 Task: Add Attachment from Google Drive to Card Card0000000215 in Board Board0000000054 in Workspace WS0000000018 in Trello. Add Cover Orange to Card Card0000000215 in Board Board0000000054 in Workspace WS0000000018 in Trello. Add "Add Label …" with "Title" Title0000000215 to Button Button0000000215 to Card Card0000000215 in Board Board0000000054 in Workspace WS0000000018 in Trello. Add Description DS0000000215 to Card Card0000000215 in Board Board0000000054 in Workspace WS0000000018 in Trello. Add Comment CM0000000215 to Card Card0000000215 in Board Board0000000054 in Workspace WS0000000018 in Trello
Action: Mouse moved to (669, 96)
Screenshot: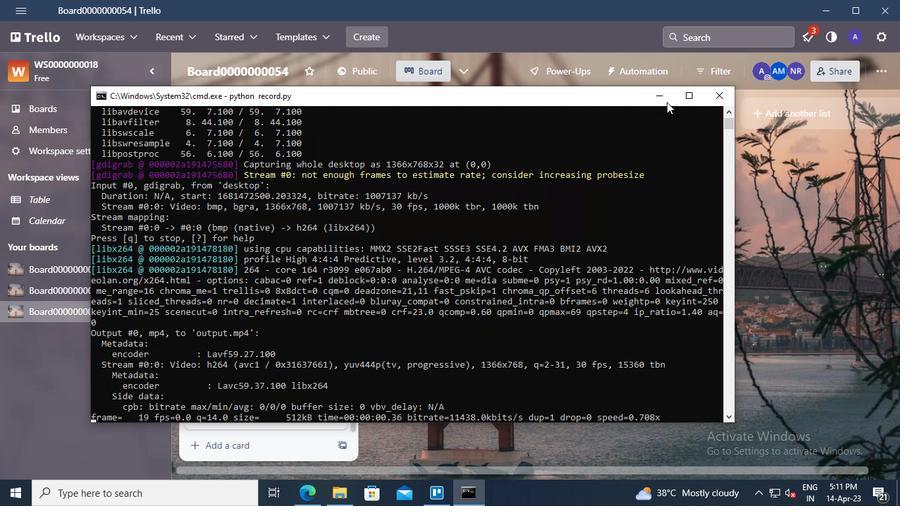 
Action: Mouse pressed left at (669, 96)
Screenshot: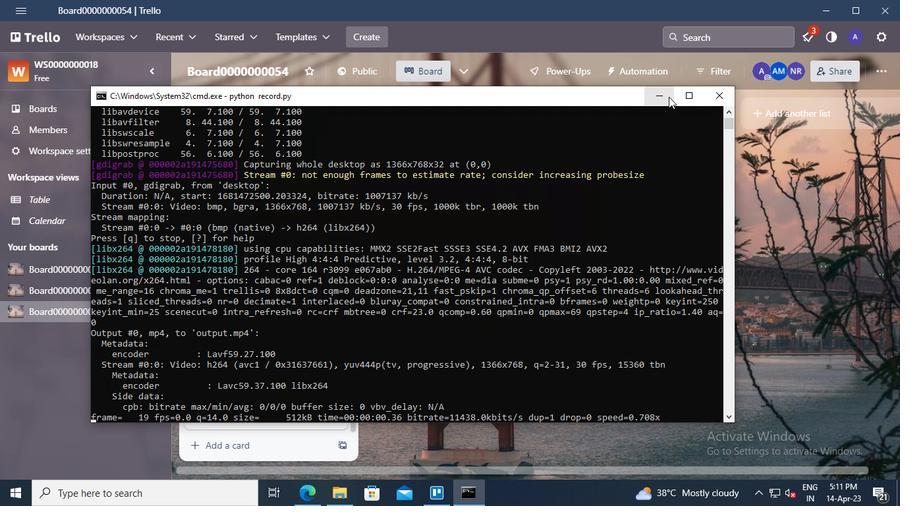 
Action: Mouse moved to (272, 371)
Screenshot: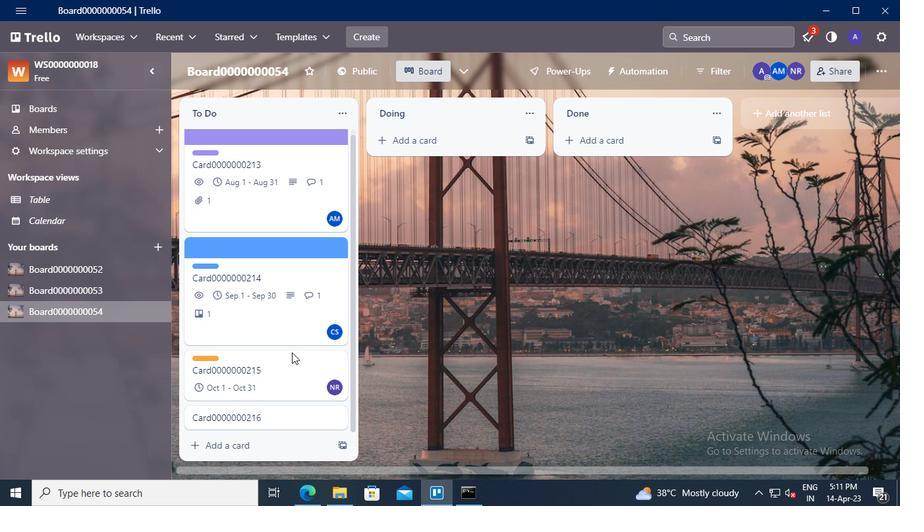
Action: Mouse pressed left at (272, 371)
Screenshot: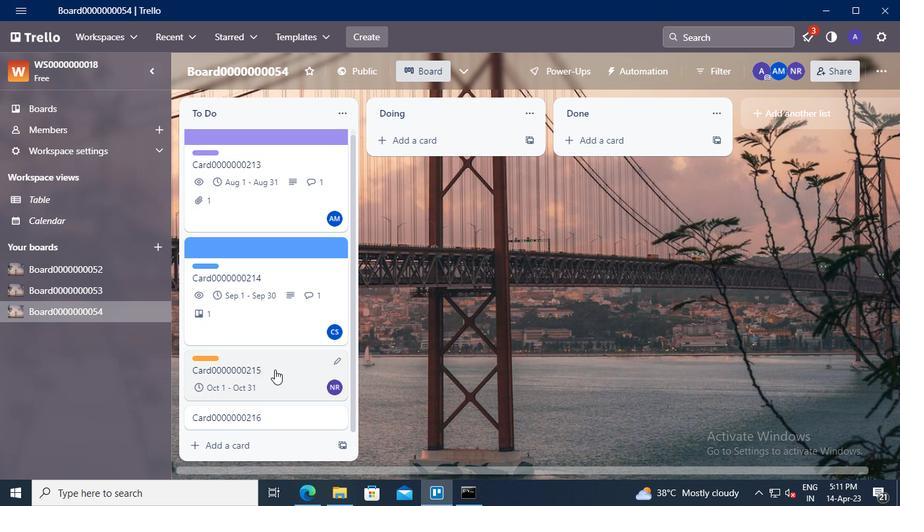 
Action: Mouse moved to (630, 275)
Screenshot: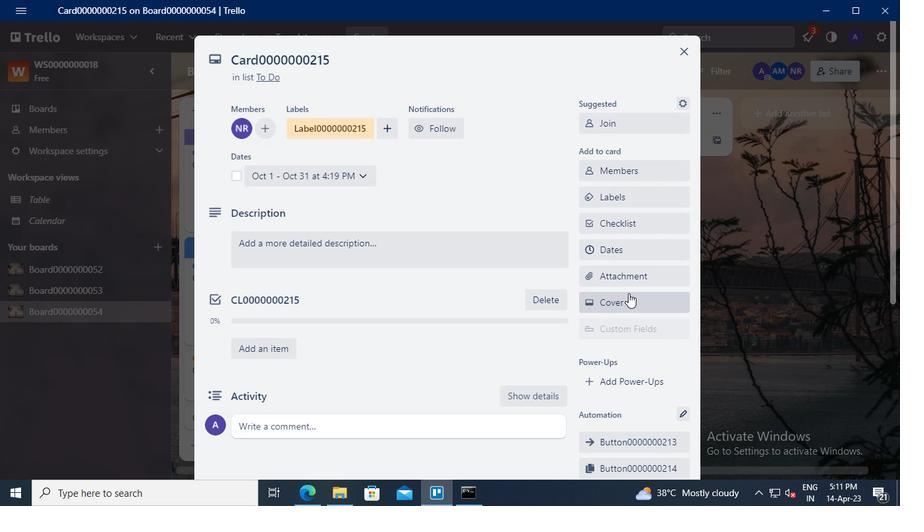 
Action: Mouse pressed left at (630, 275)
Screenshot: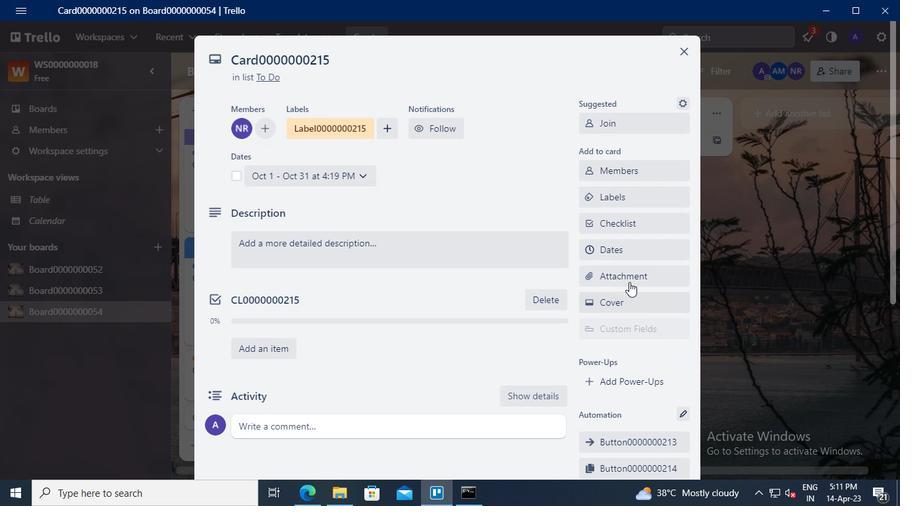 
Action: Mouse moved to (628, 158)
Screenshot: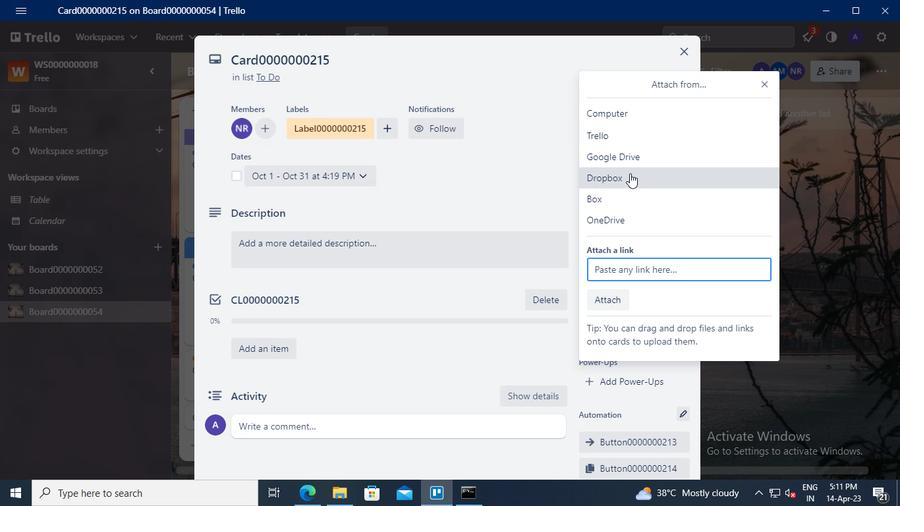 
Action: Mouse pressed left at (628, 158)
Screenshot: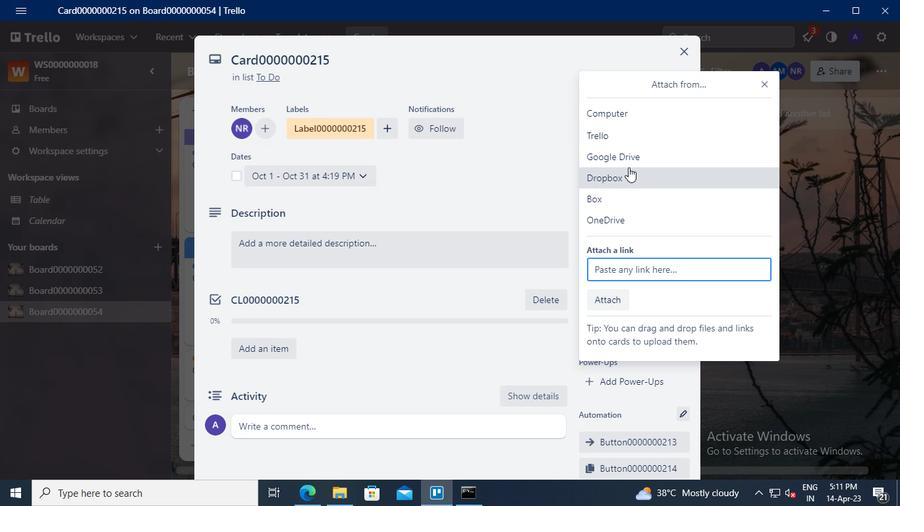 
Action: Mouse moved to (197, 247)
Screenshot: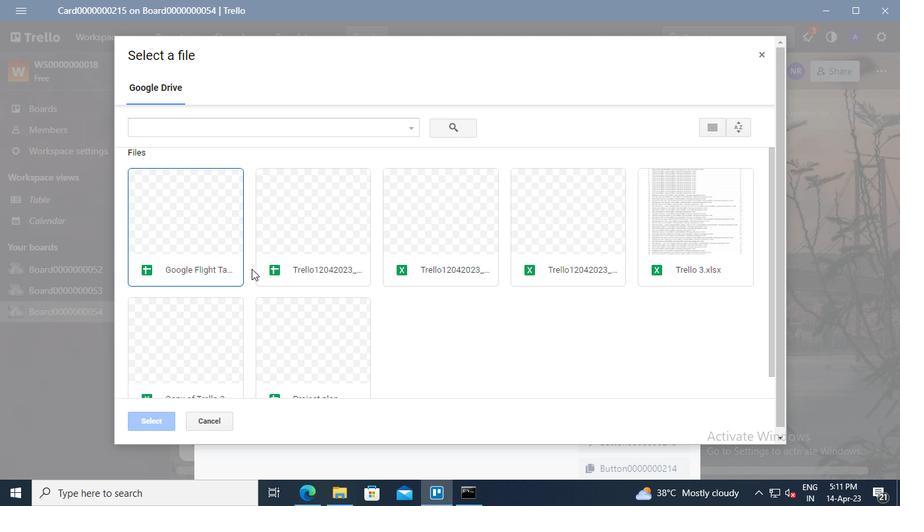 
Action: Mouse pressed left at (197, 247)
Screenshot: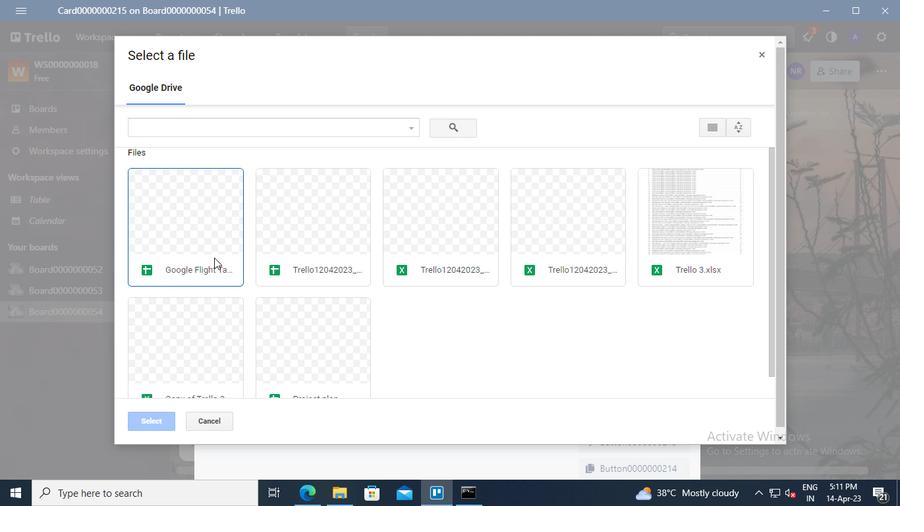 
Action: Mouse moved to (158, 428)
Screenshot: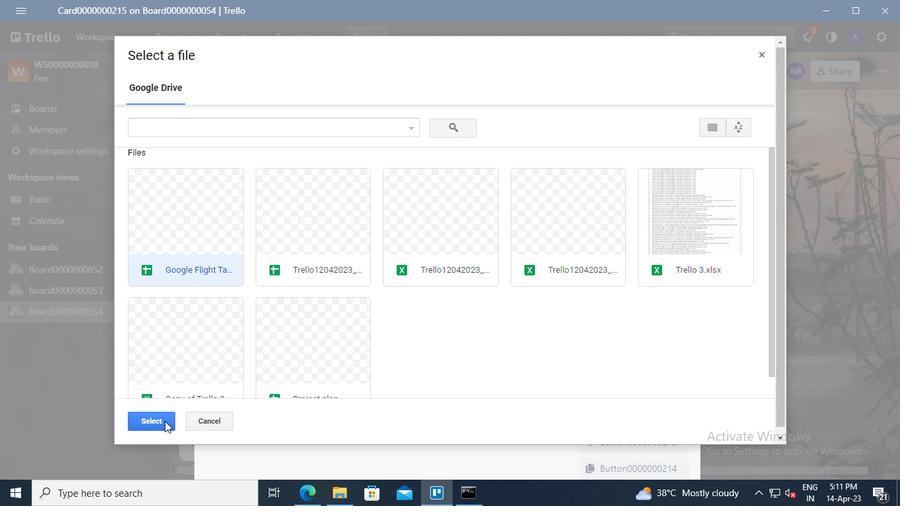 
Action: Mouse pressed left at (158, 428)
Screenshot: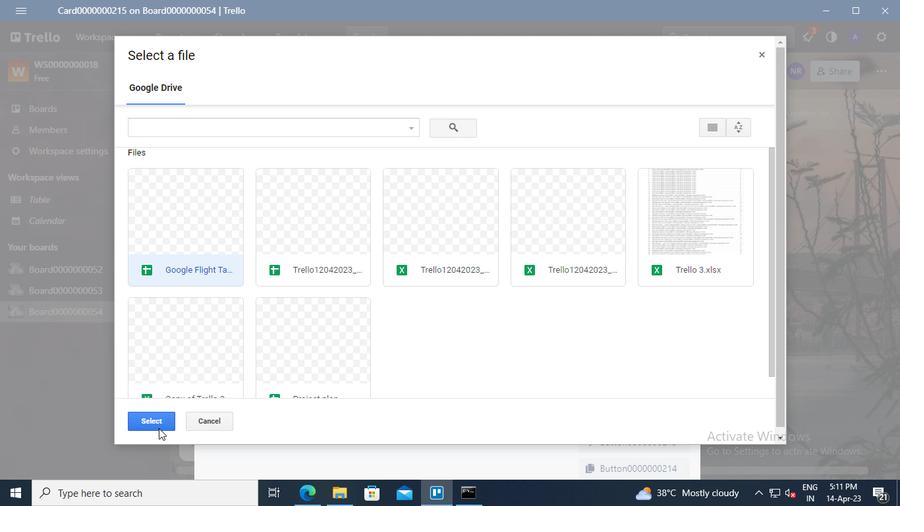 
Action: Mouse moved to (607, 303)
Screenshot: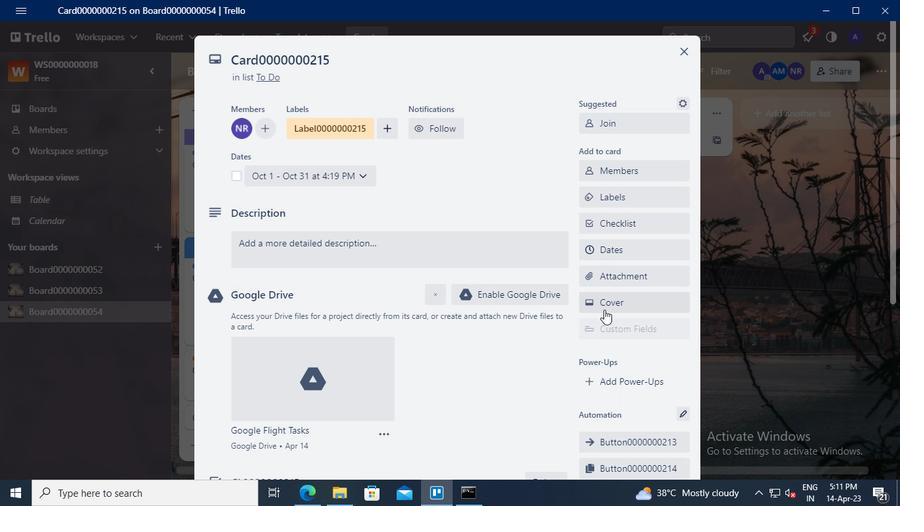
Action: Mouse pressed left at (607, 303)
Screenshot: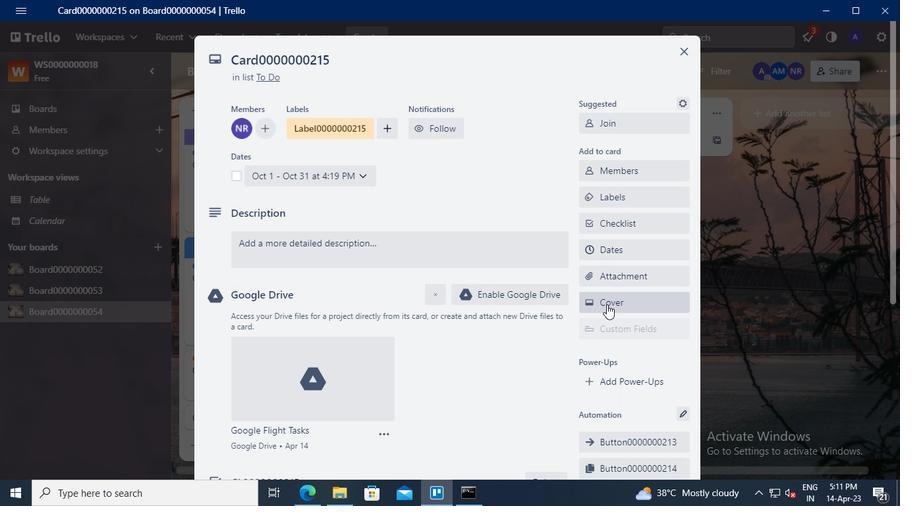 
Action: Mouse moved to (666, 215)
Screenshot: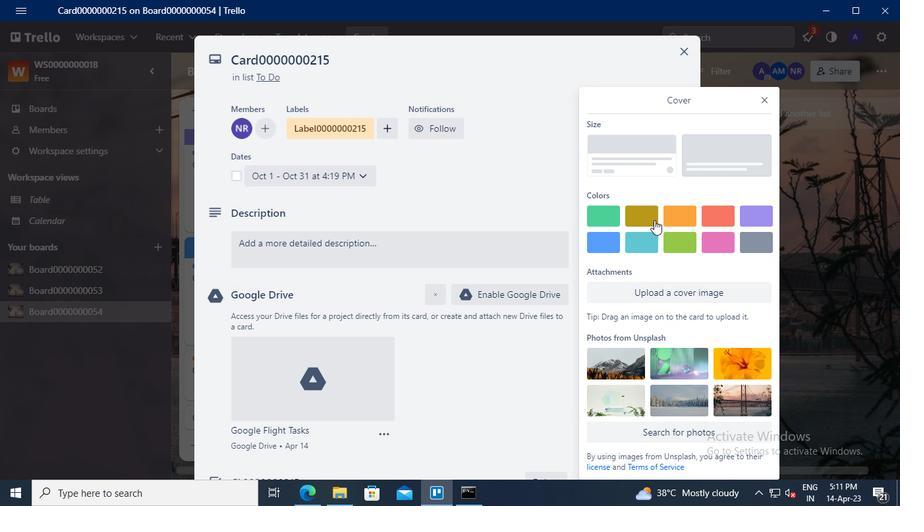 
Action: Mouse pressed left at (666, 215)
Screenshot: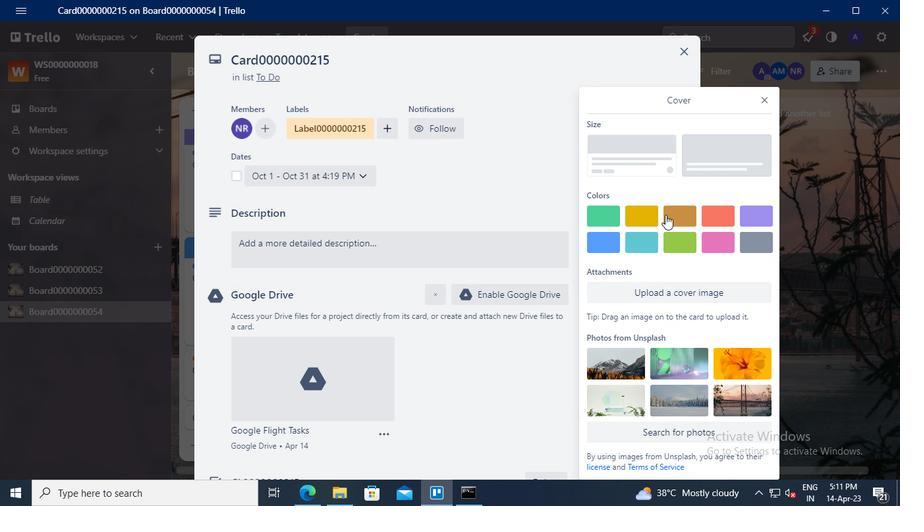 
Action: Mouse moved to (764, 77)
Screenshot: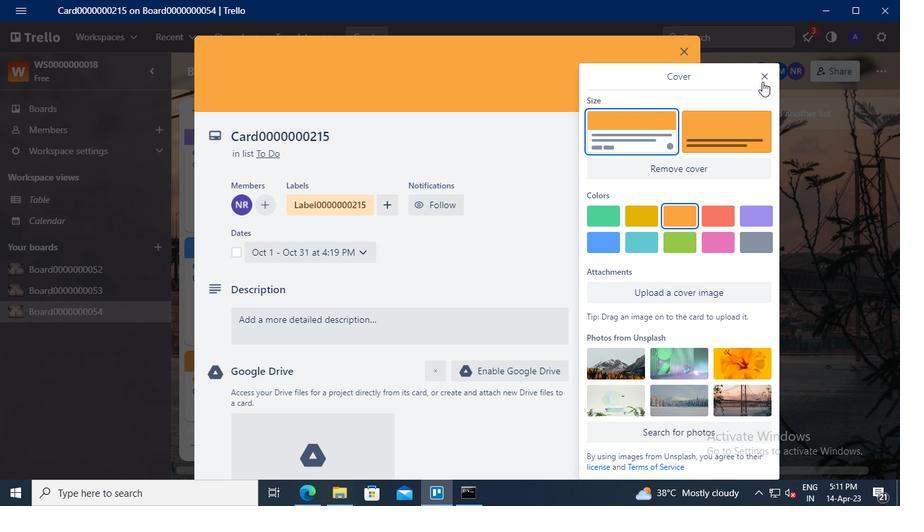 
Action: Mouse pressed left at (764, 77)
Screenshot: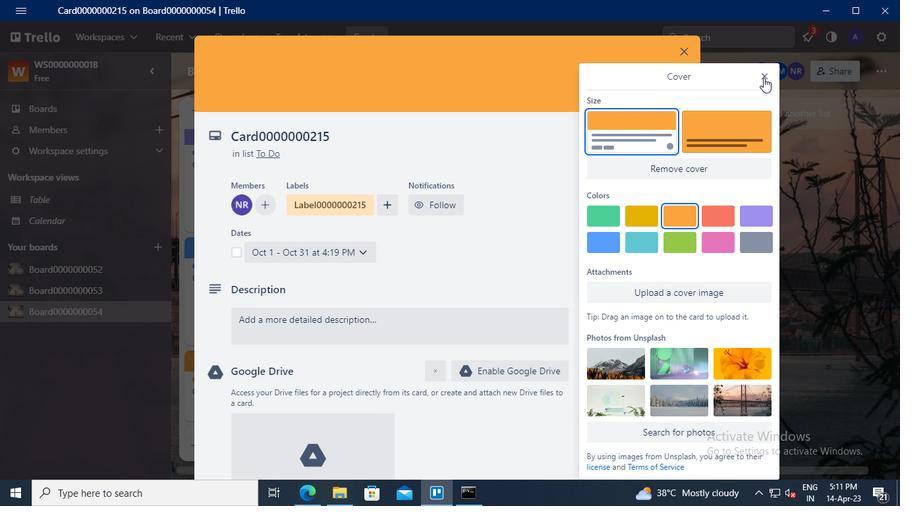 
Action: Mouse moved to (631, 309)
Screenshot: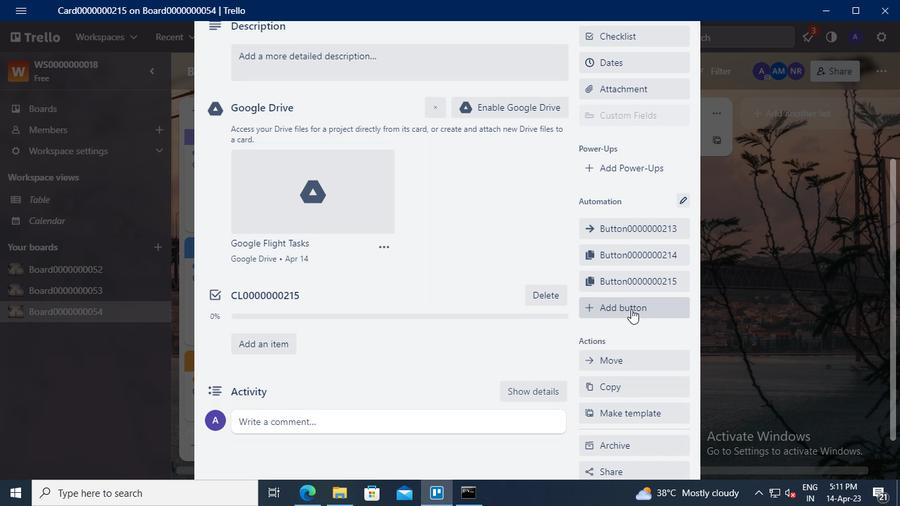 
Action: Mouse pressed left at (631, 309)
Screenshot: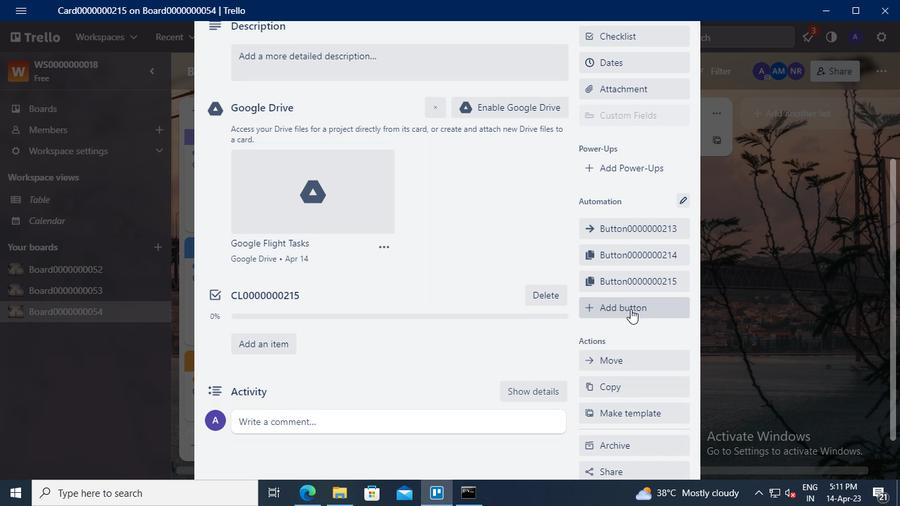
Action: Mouse moved to (643, 176)
Screenshot: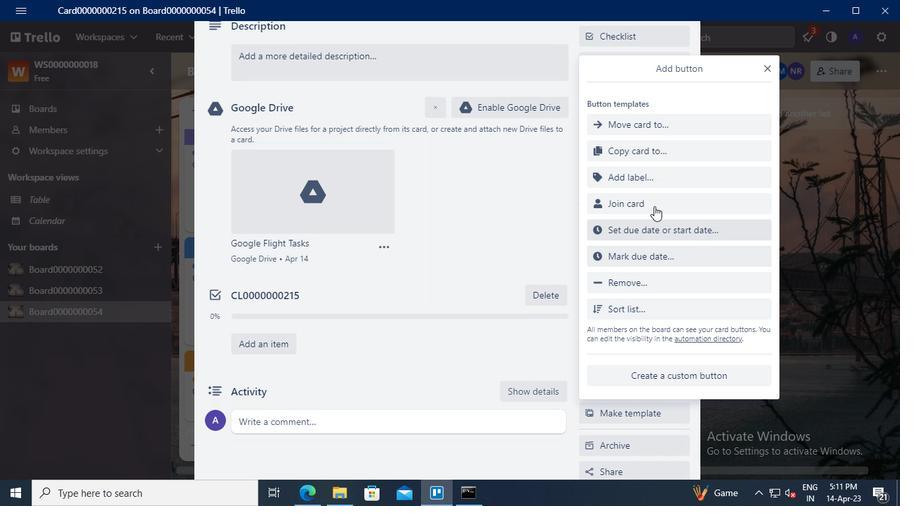 
Action: Mouse pressed left at (643, 176)
Screenshot: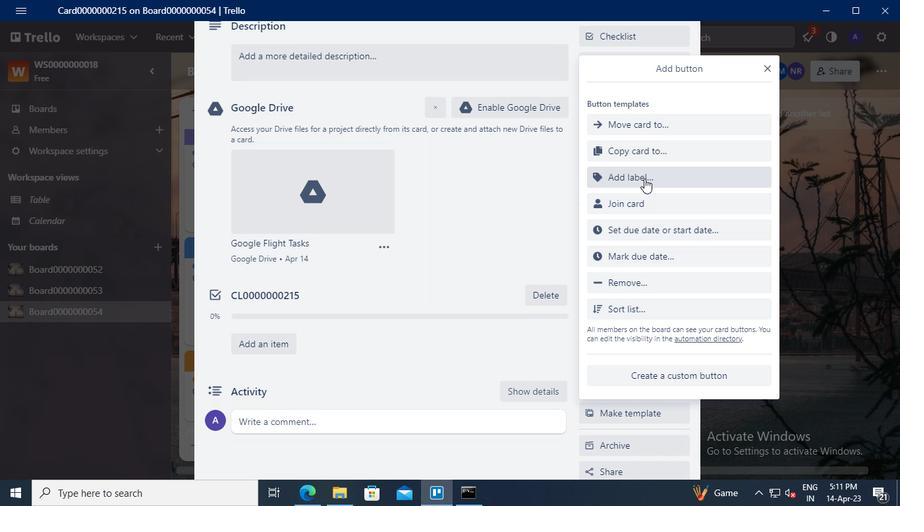 
Action: Mouse moved to (660, 127)
Screenshot: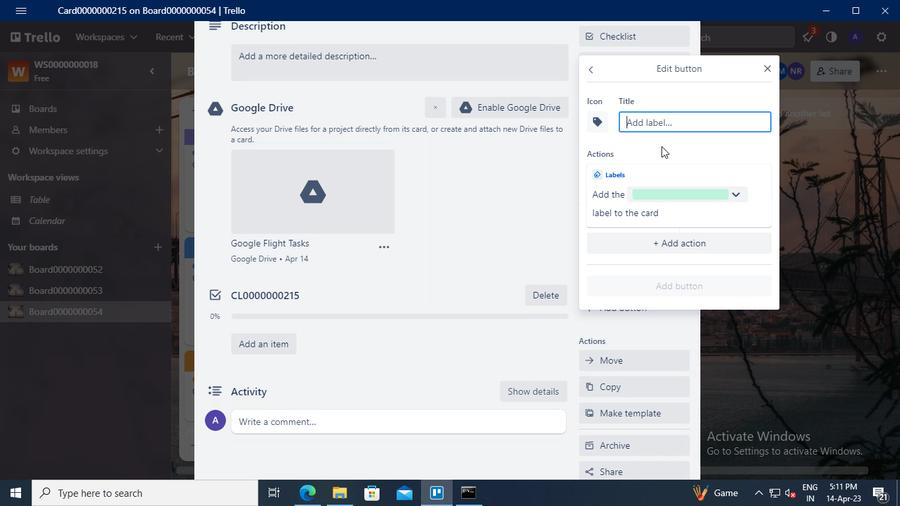
Action: Mouse pressed left at (660, 127)
Screenshot: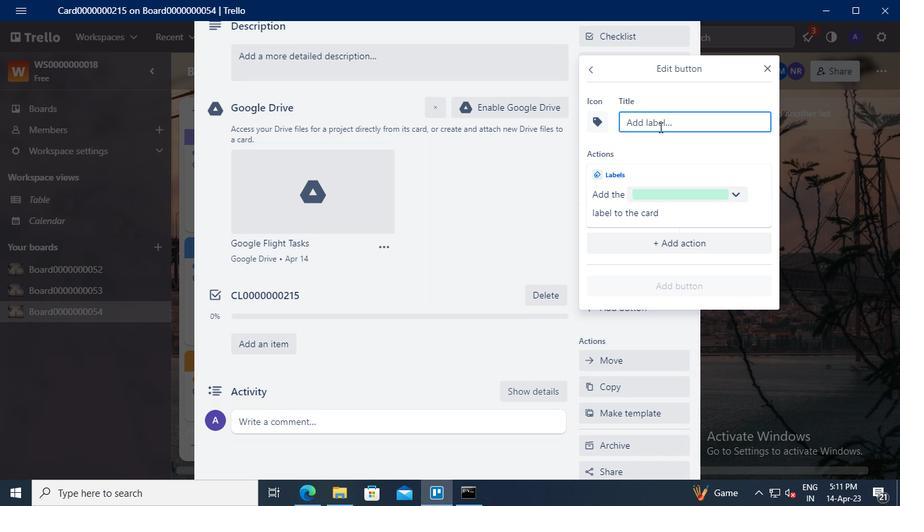 
Action: Keyboard Key.shift
Screenshot: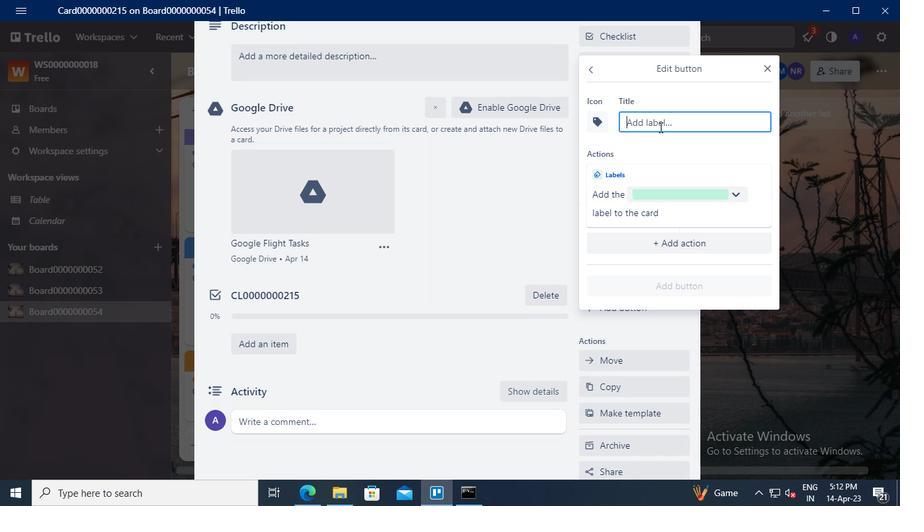 
Action: Keyboard T
Screenshot: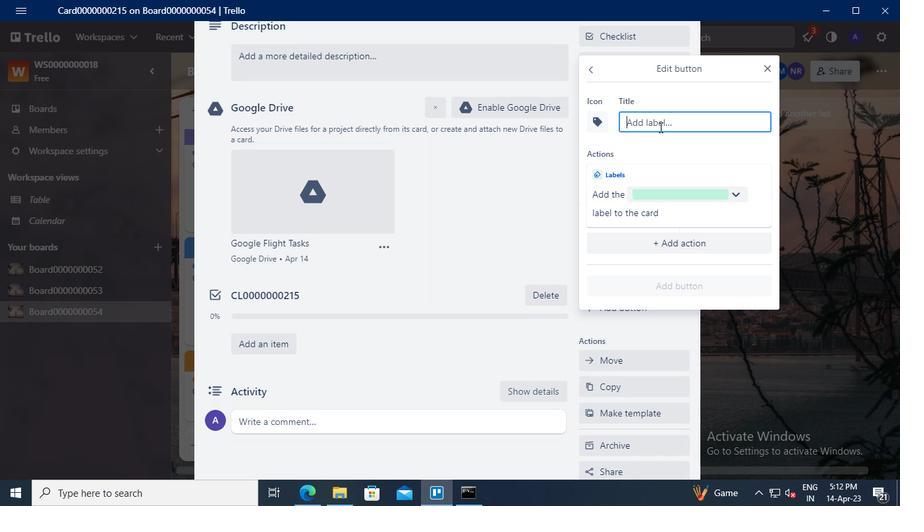 
Action: Keyboard i
Screenshot: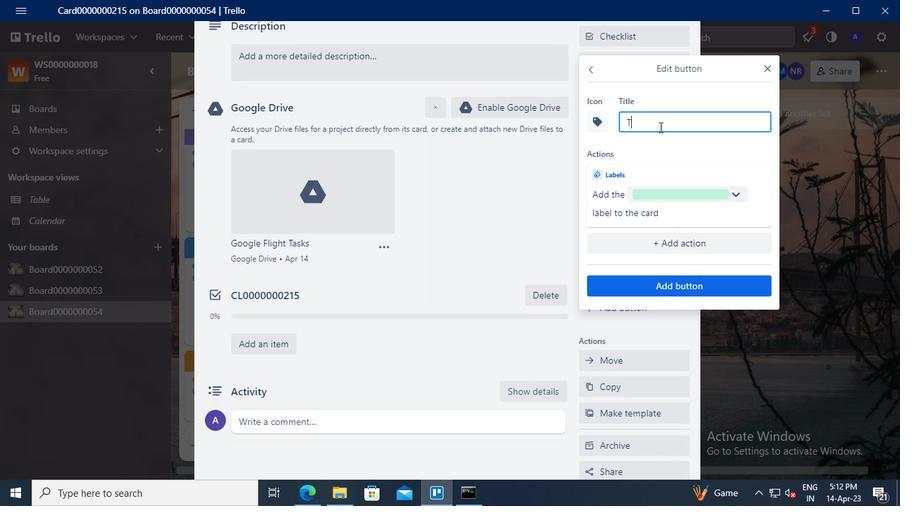 
Action: Keyboard t
Screenshot: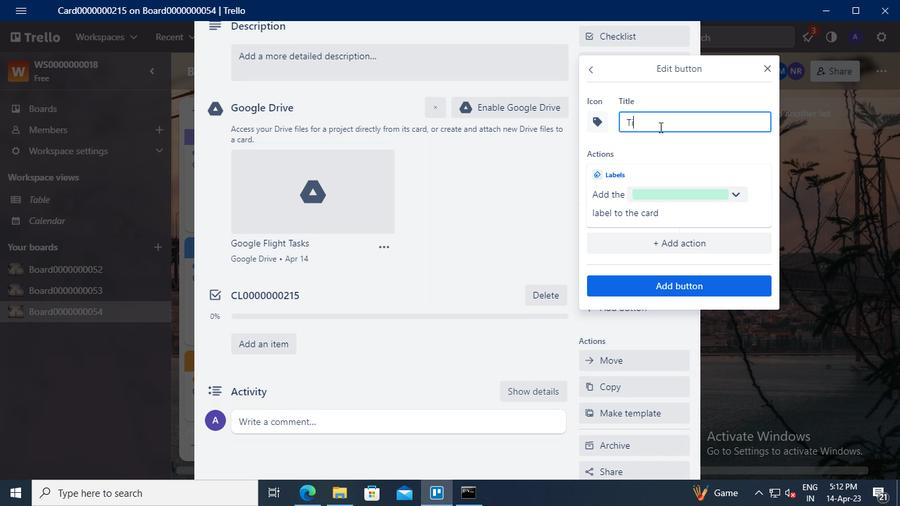 
Action: Keyboard l
Screenshot: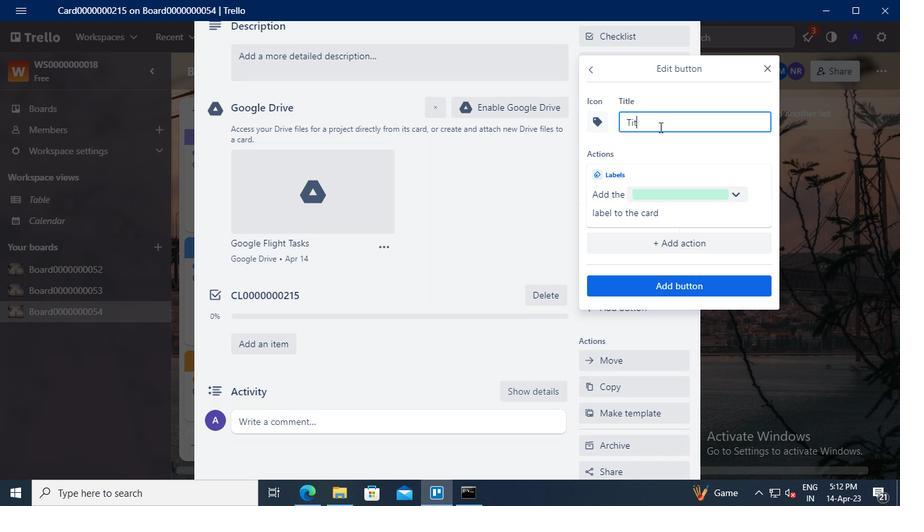
Action: Keyboard e
Screenshot: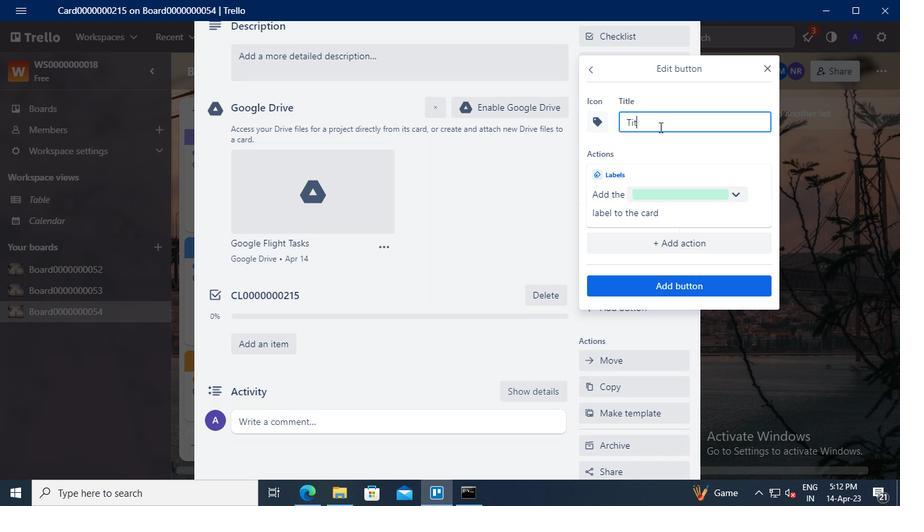 
Action: Keyboard <96>
Screenshot: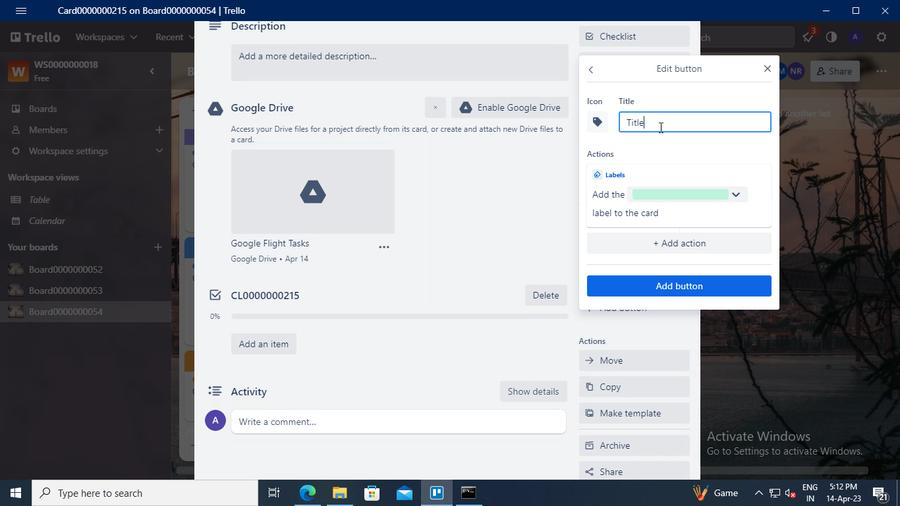 
Action: Keyboard <96>
Screenshot: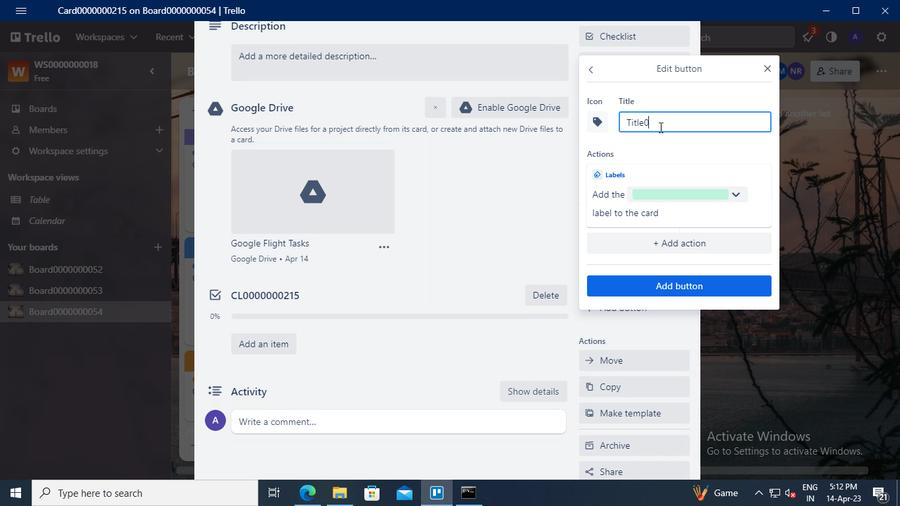 
Action: Keyboard <96>
Screenshot: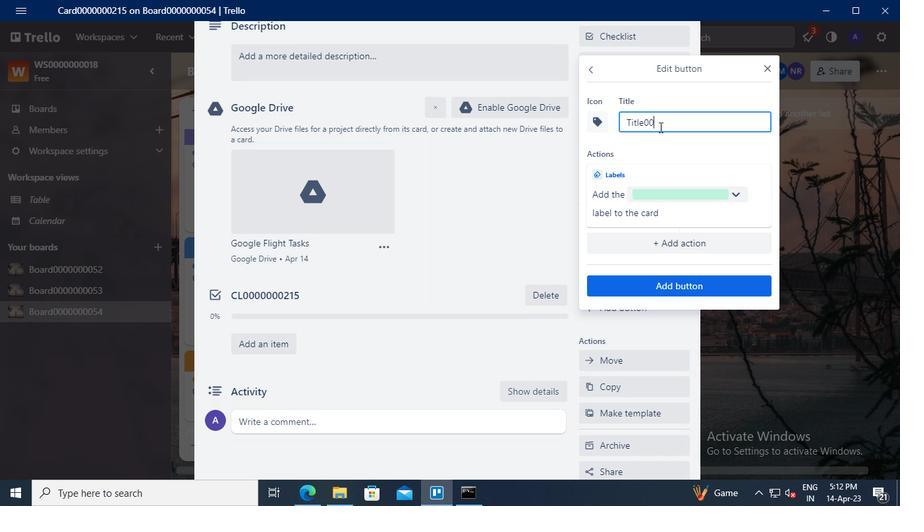 
Action: Keyboard <96>
Screenshot: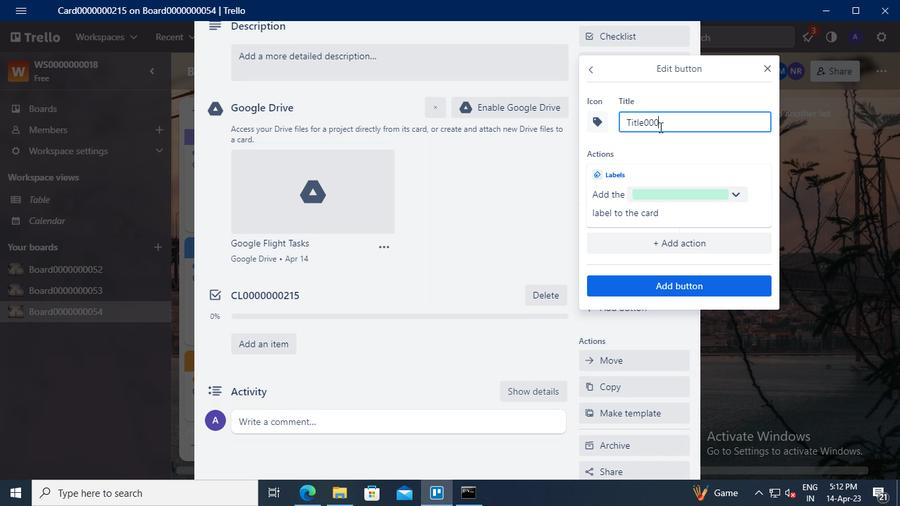 
Action: Keyboard <96>
Screenshot: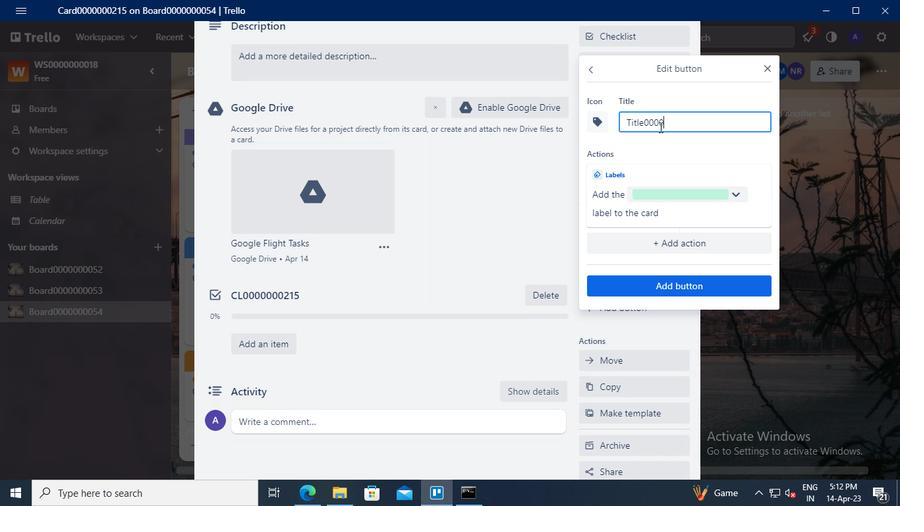 
Action: Keyboard <96>
Screenshot: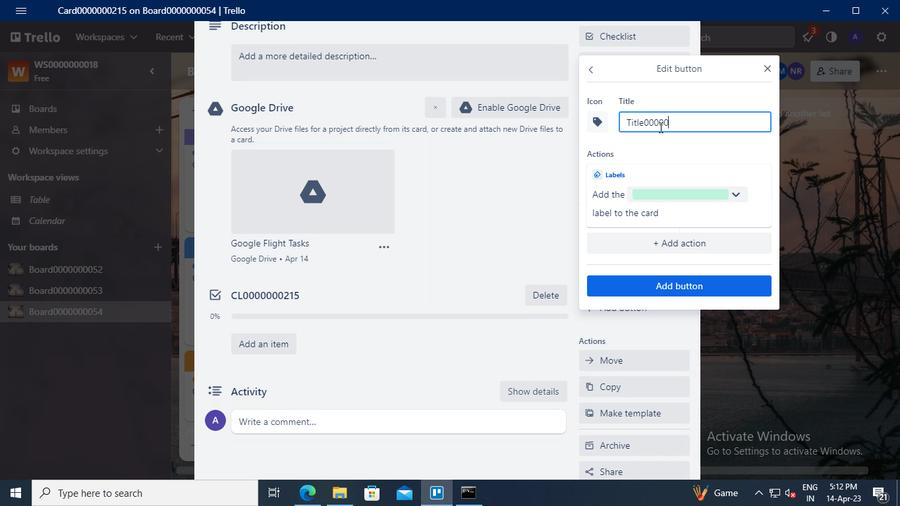 
Action: Keyboard <96>
Screenshot: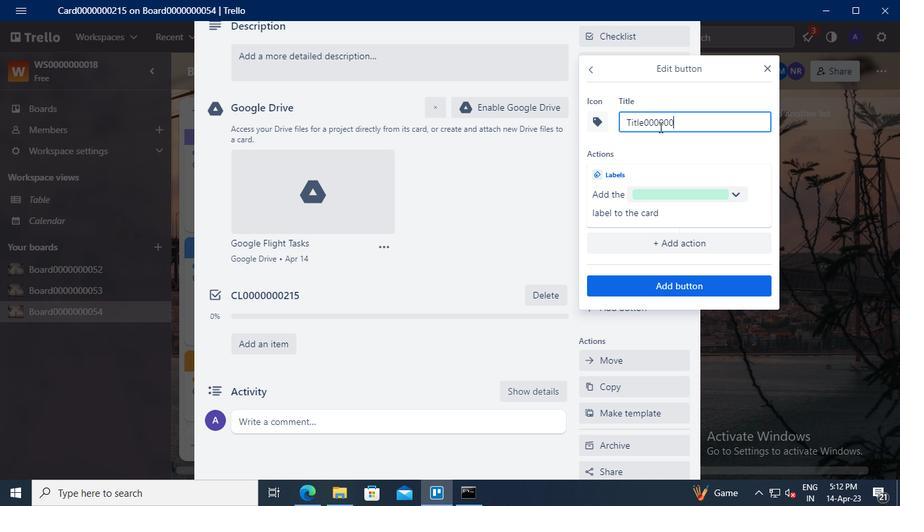 
Action: Keyboard <98>
Screenshot: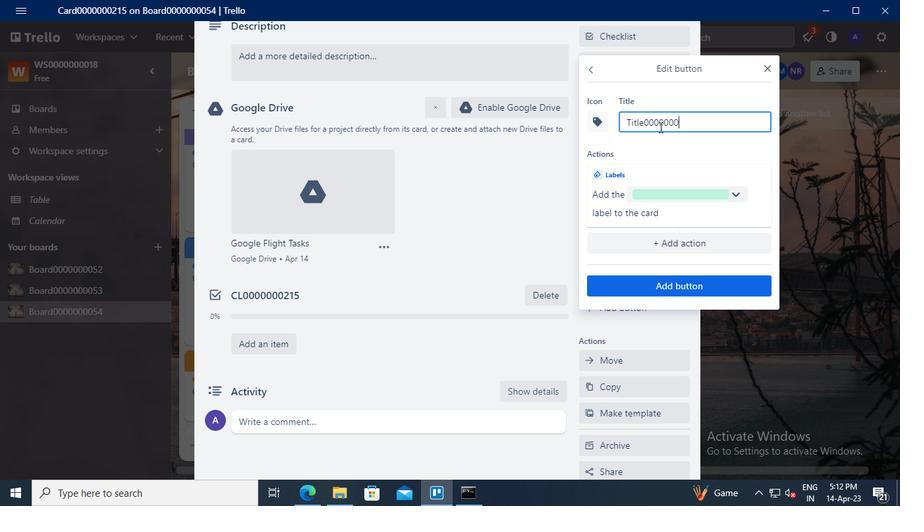 
Action: Keyboard <97>
Screenshot: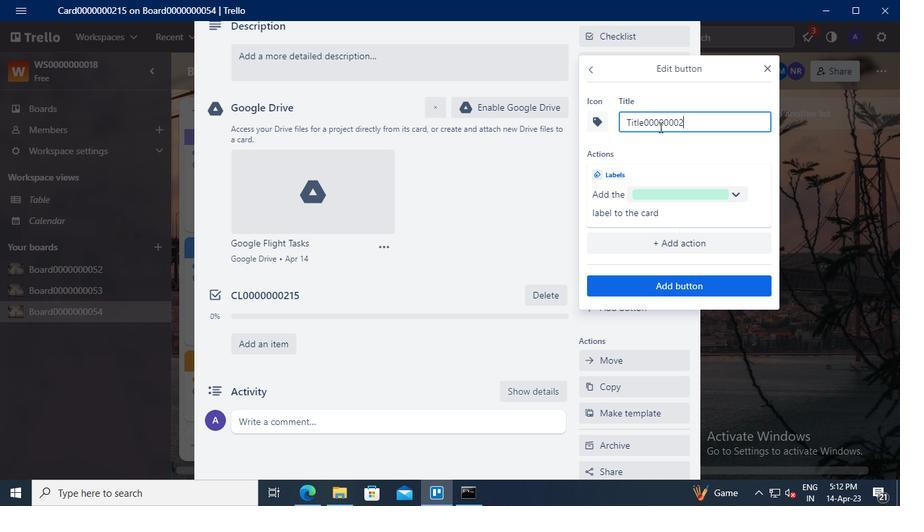 
Action: Keyboard <101>
Screenshot: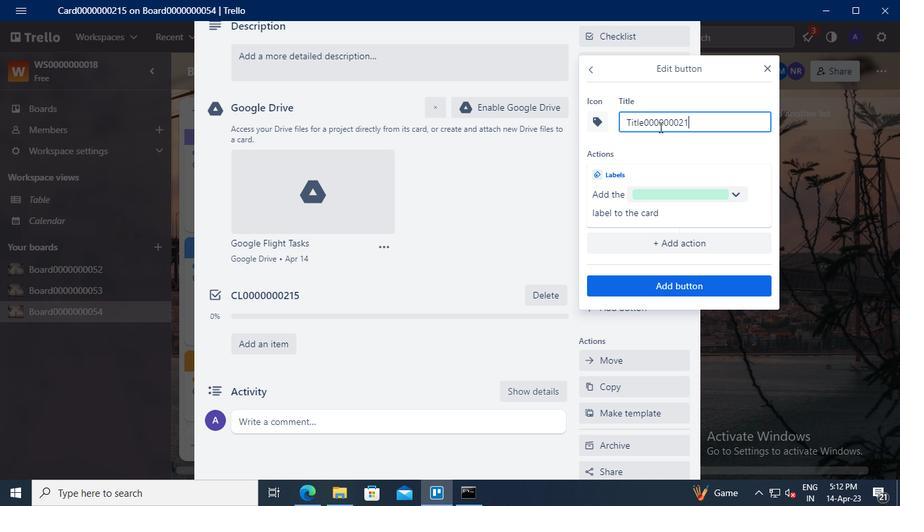 
Action: Mouse moved to (695, 290)
Screenshot: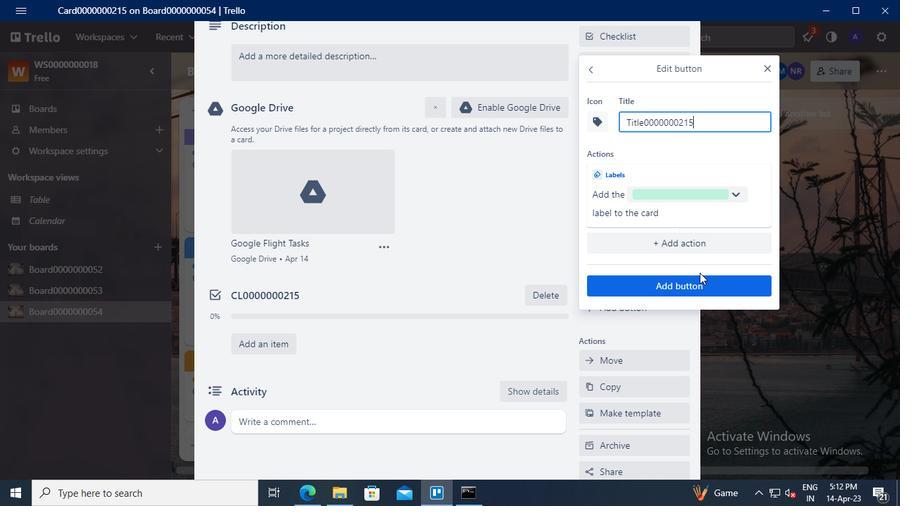 
Action: Mouse pressed left at (695, 290)
Screenshot: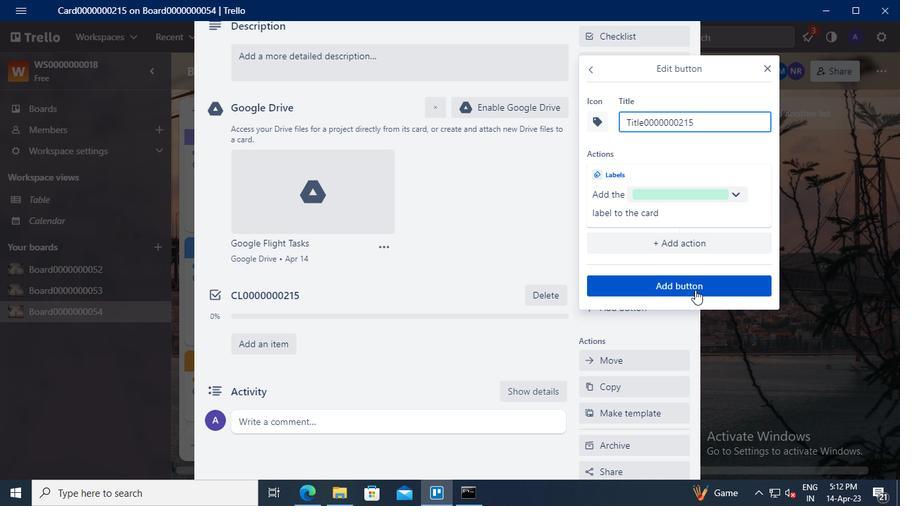 
Action: Mouse moved to (284, 127)
Screenshot: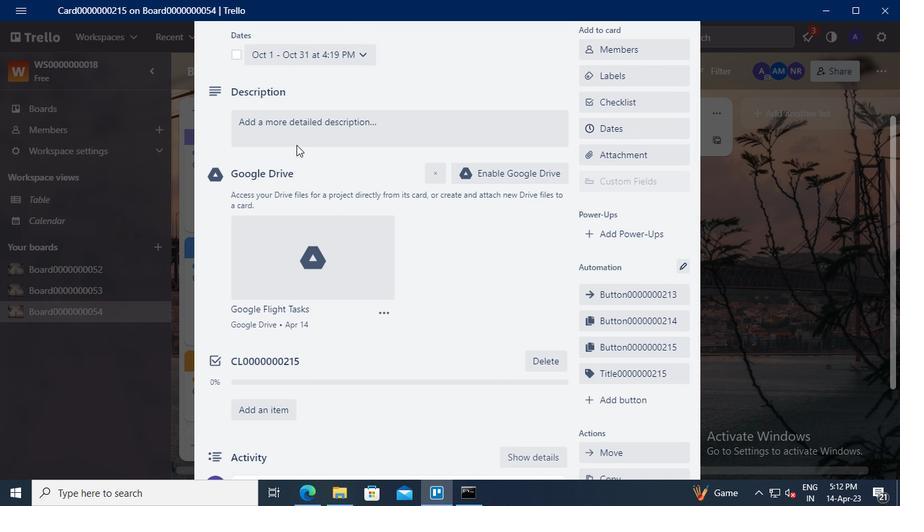 
Action: Mouse pressed left at (284, 127)
Screenshot: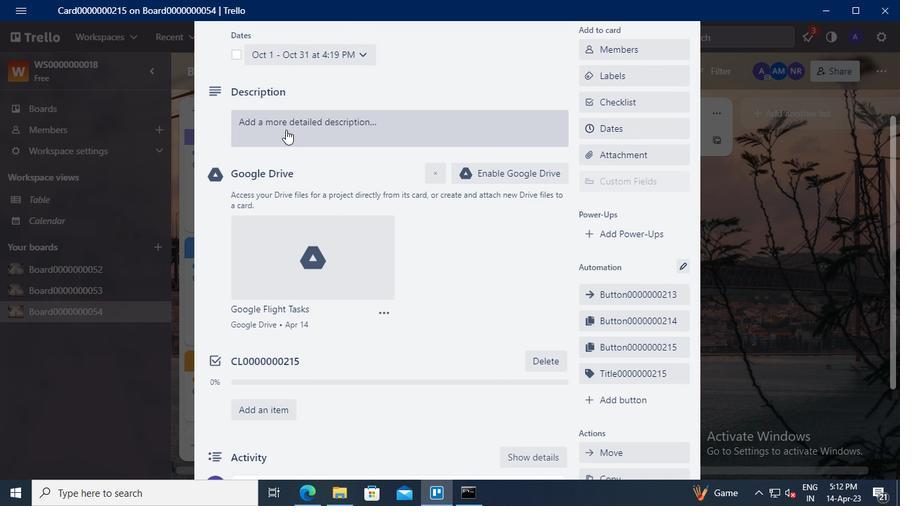 
Action: Mouse moved to (263, 173)
Screenshot: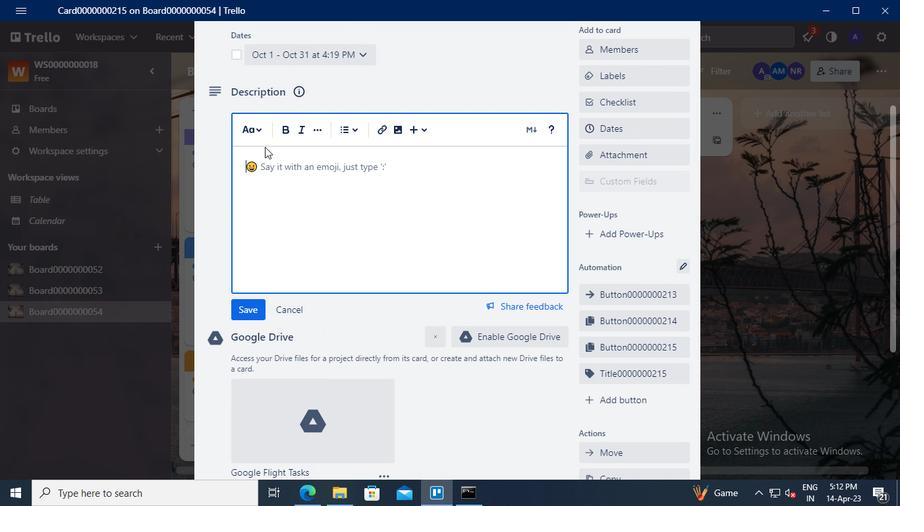 
Action: Mouse pressed left at (263, 173)
Screenshot: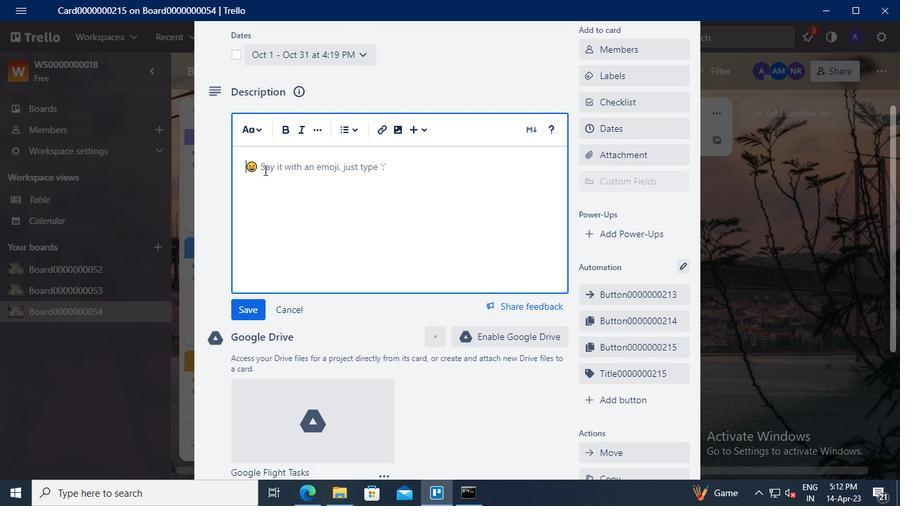 
Action: Keyboard Key.shift
Screenshot: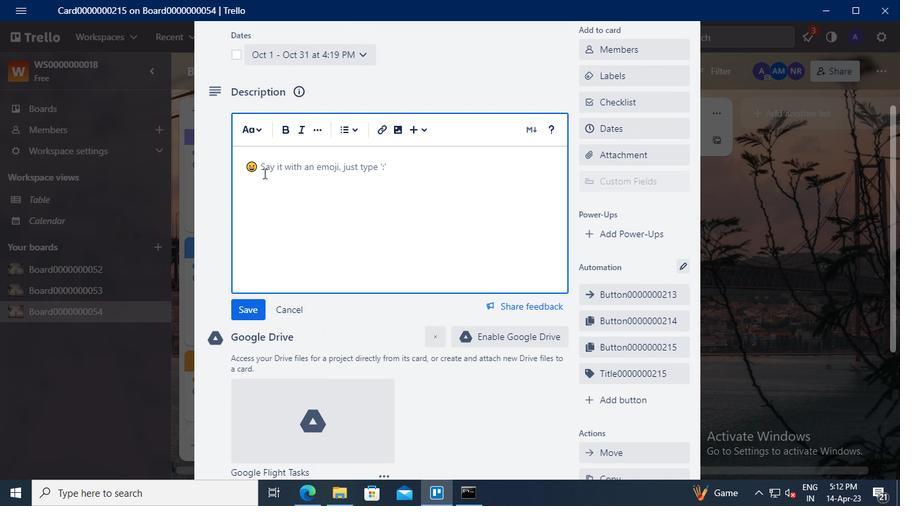 
Action: Keyboard D
Screenshot: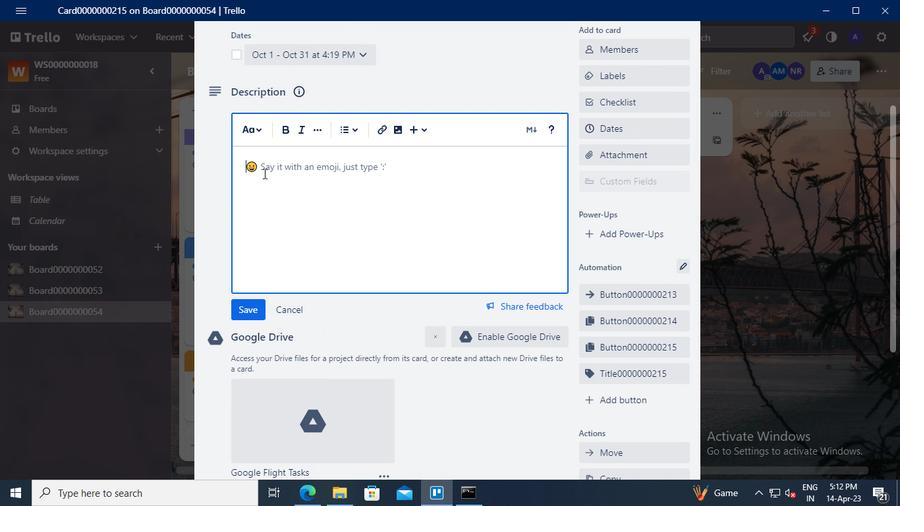 
Action: Keyboard S
Screenshot: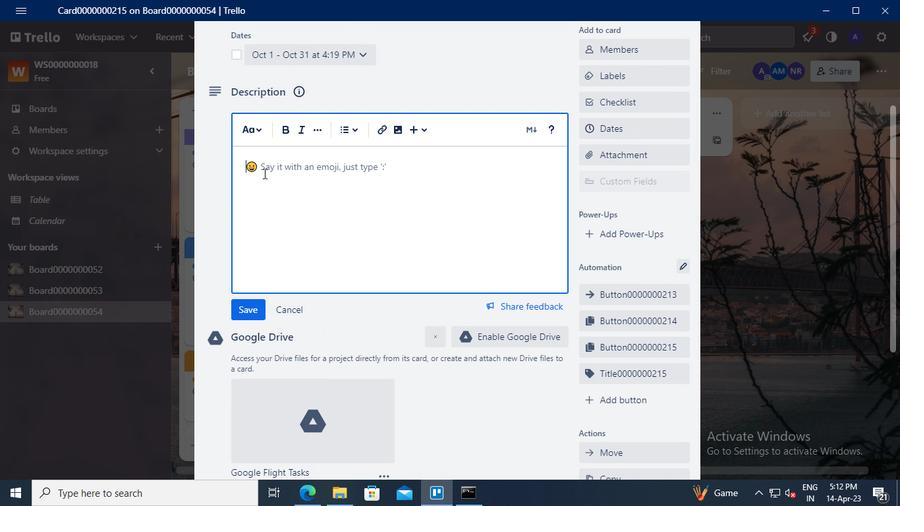 
Action: Keyboard <96>
Screenshot: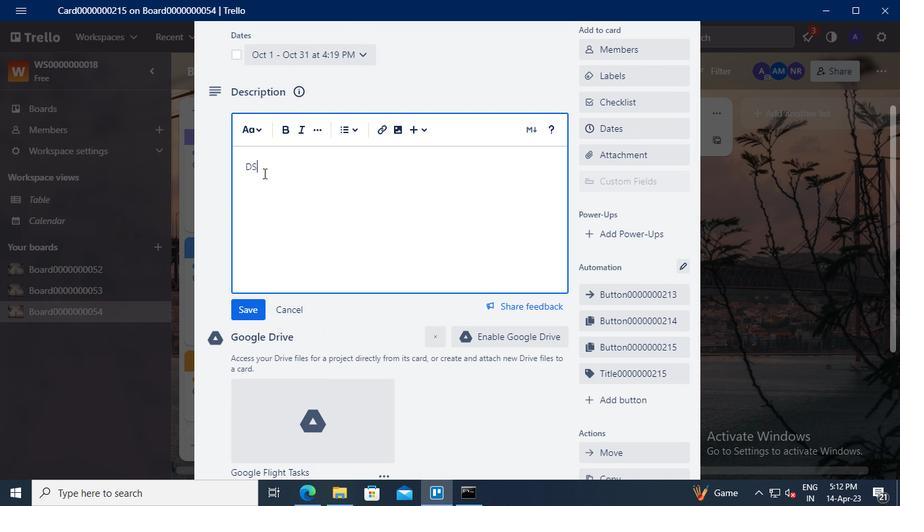 
Action: Keyboard <96>
Screenshot: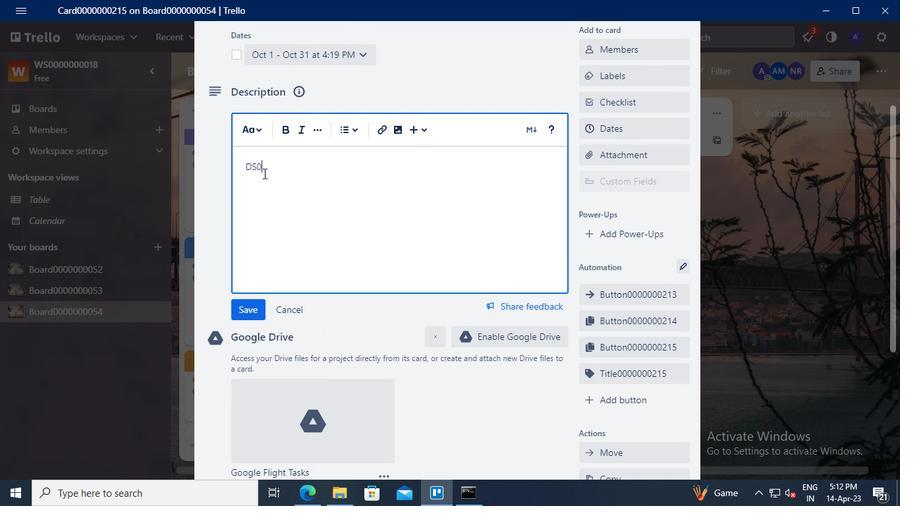 
Action: Keyboard <96>
Screenshot: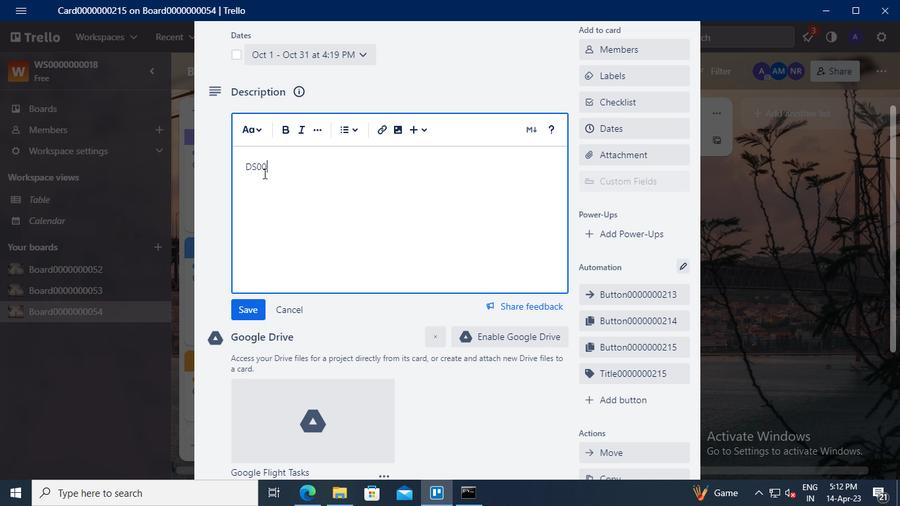
Action: Keyboard <96>
Screenshot: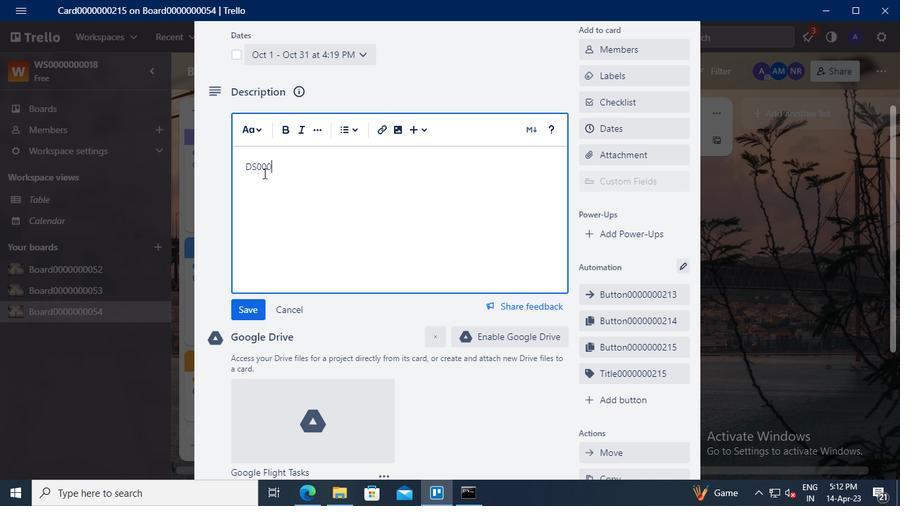 
Action: Keyboard <96>
Screenshot: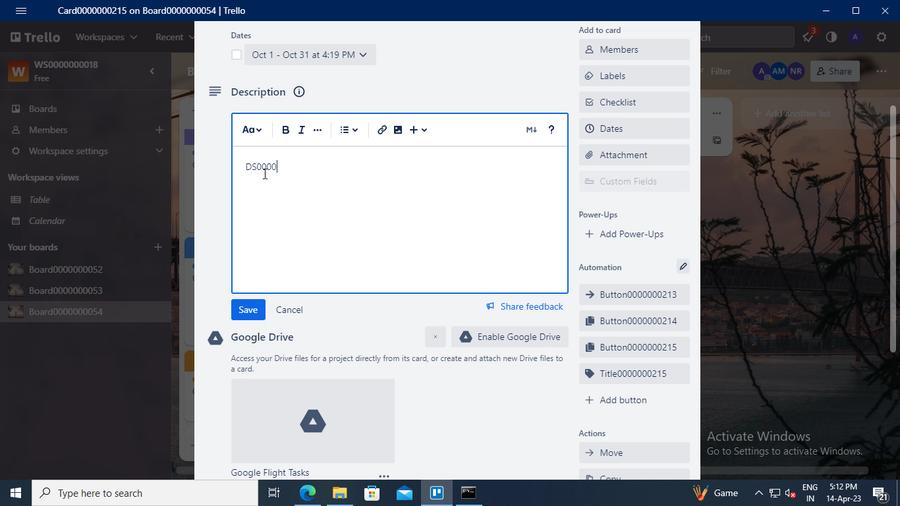 
Action: Keyboard <96>
Screenshot: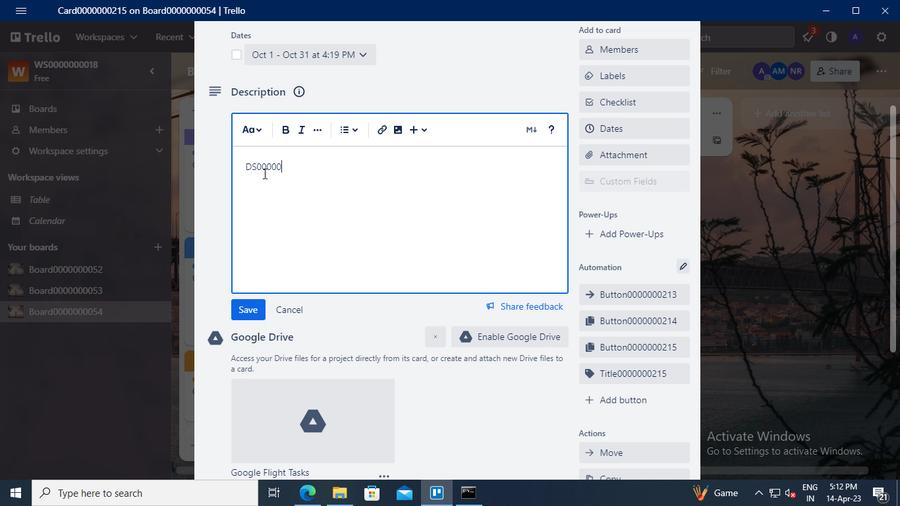 
Action: Keyboard <96>
Screenshot: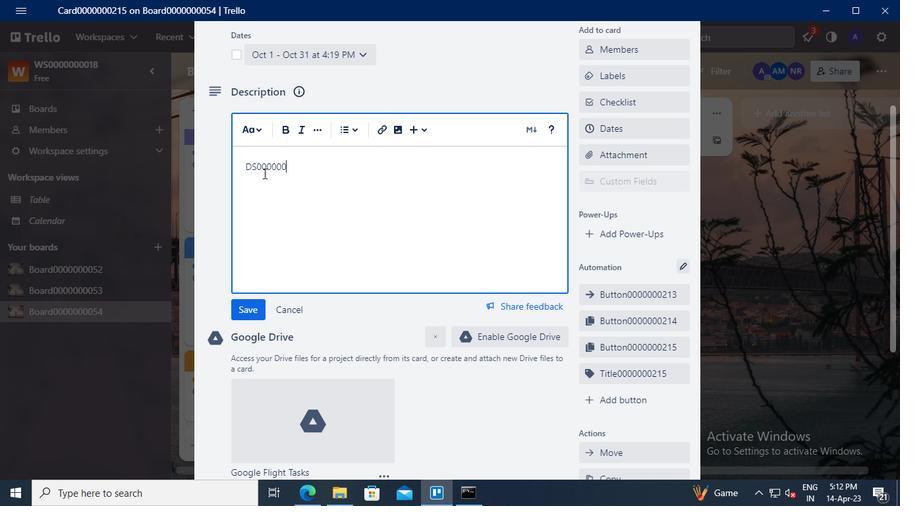 
Action: Keyboard <98>
Screenshot: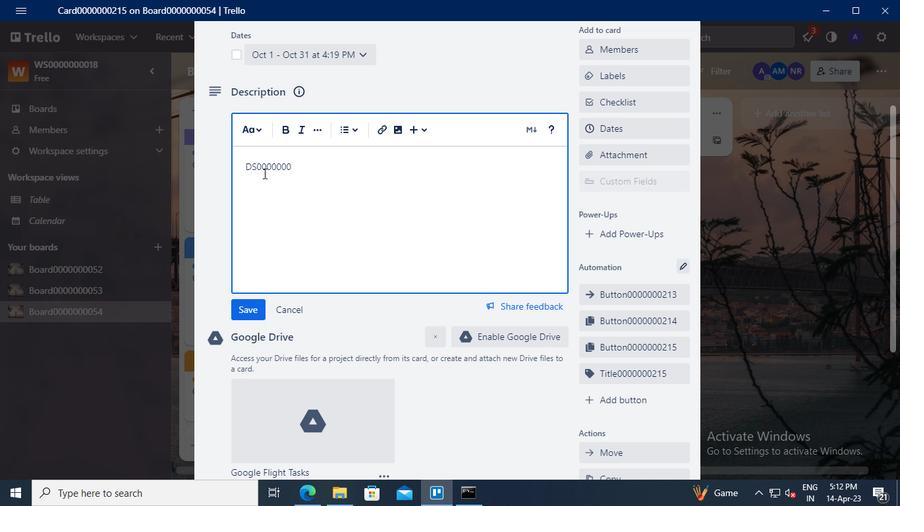 
Action: Keyboard <97>
Screenshot: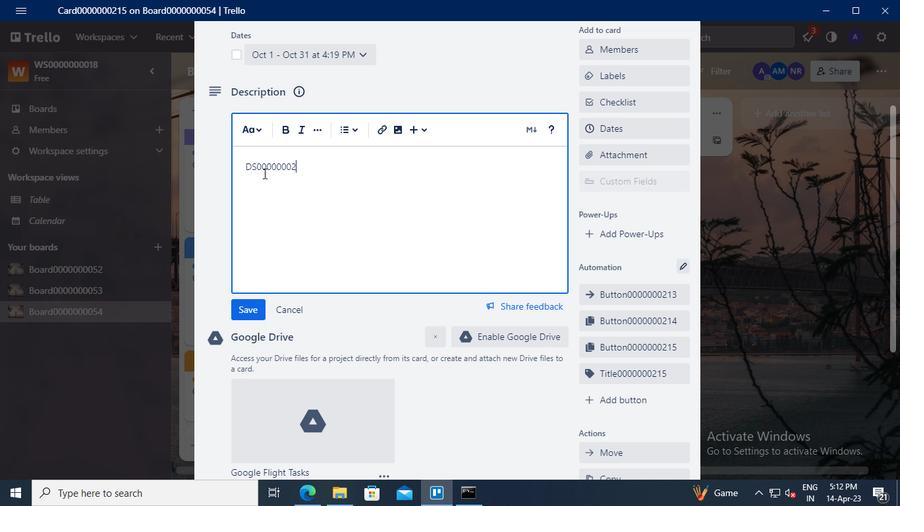
Action: Keyboard <101>
Screenshot: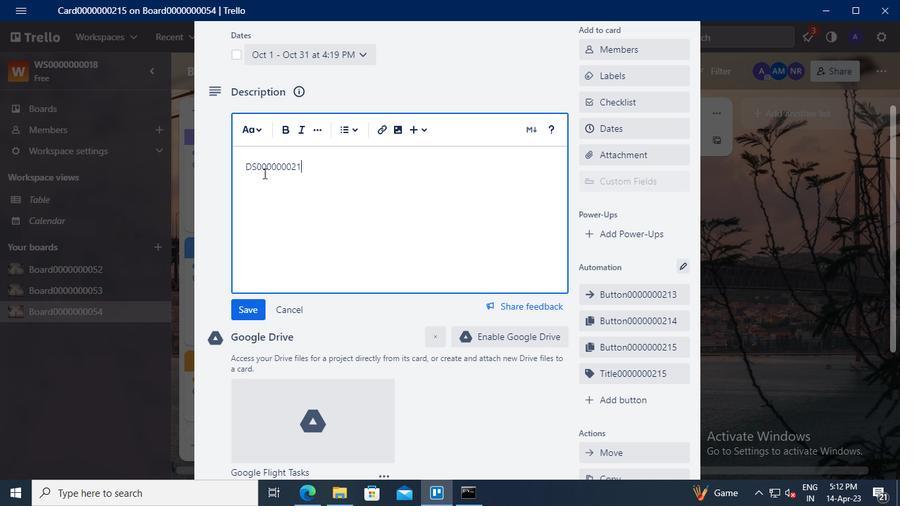 
Action: Mouse moved to (247, 309)
Screenshot: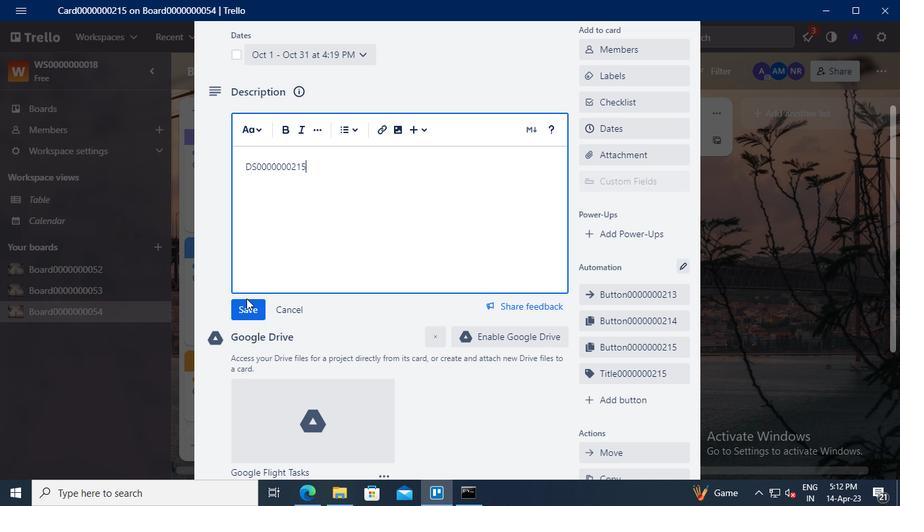 
Action: Mouse pressed left at (247, 309)
Screenshot: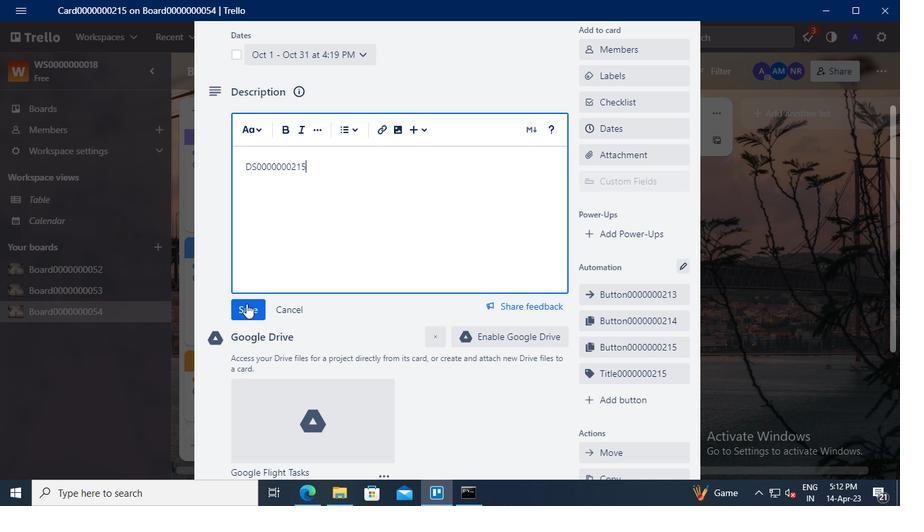 
Action: Mouse moved to (270, 396)
Screenshot: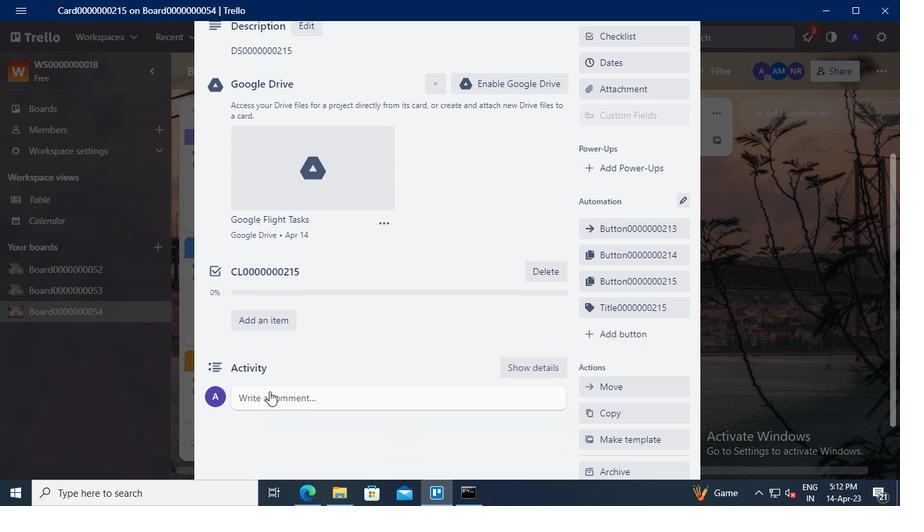 
Action: Mouse pressed left at (270, 396)
Screenshot: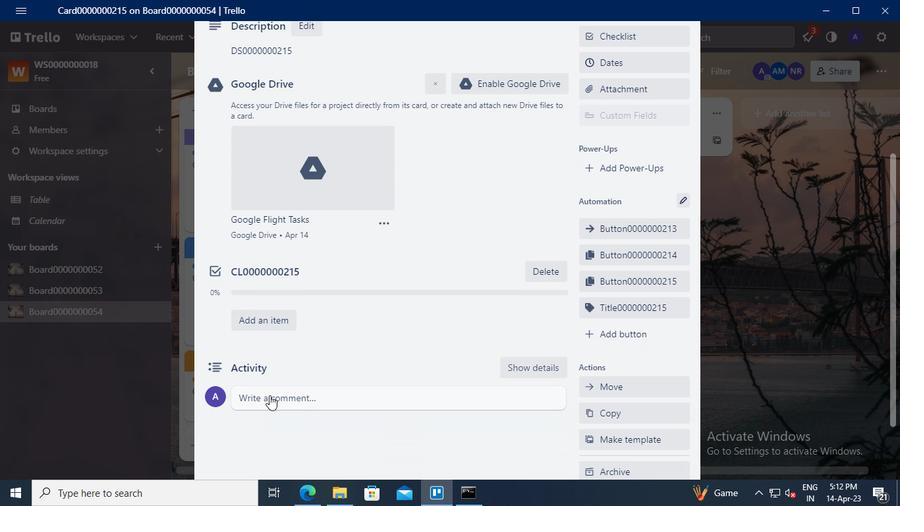 
Action: Keyboard Key.shift
Screenshot: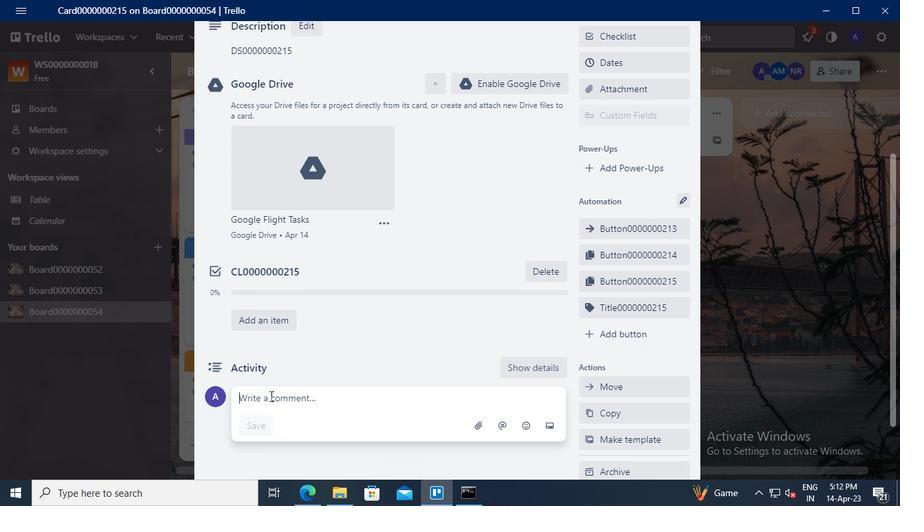 
Action: Keyboard C
Screenshot: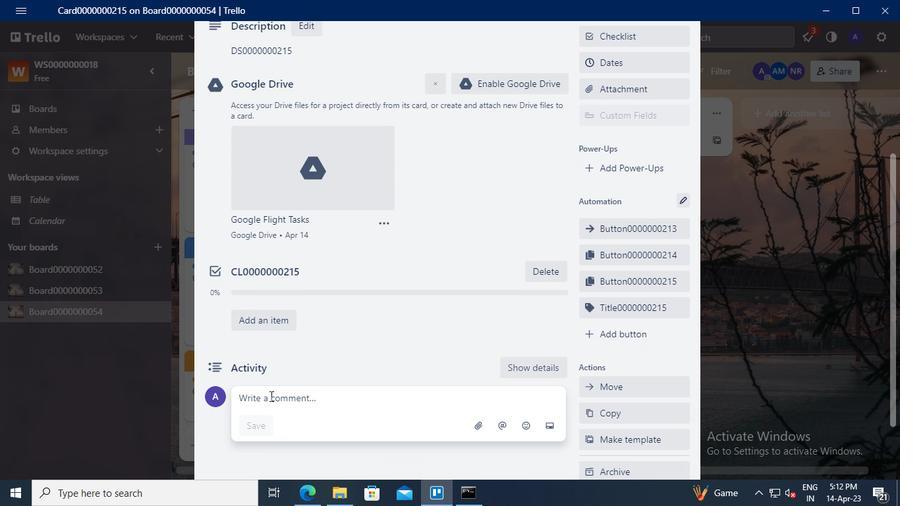 
Action: Keyboard M
Screenshot: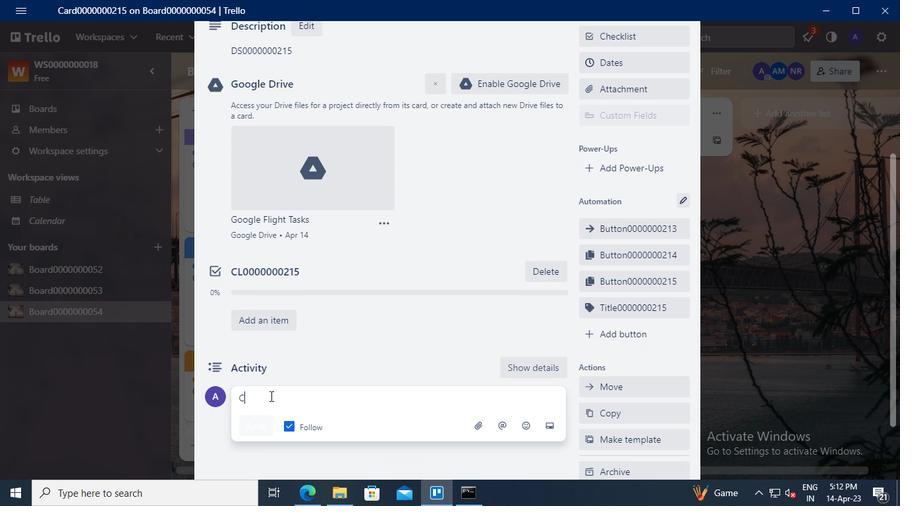 
Action: Keyboard <96>
Screenshot: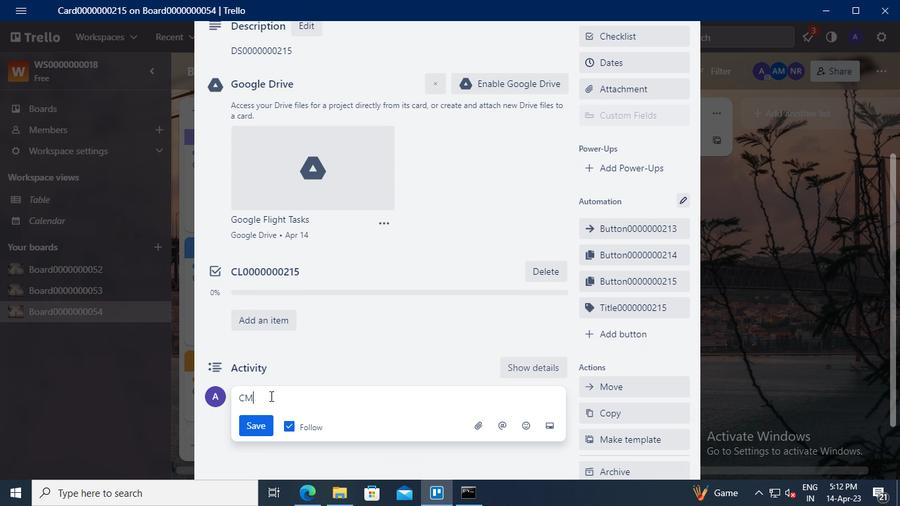 
Action: Keyboard <96>
Screenshot: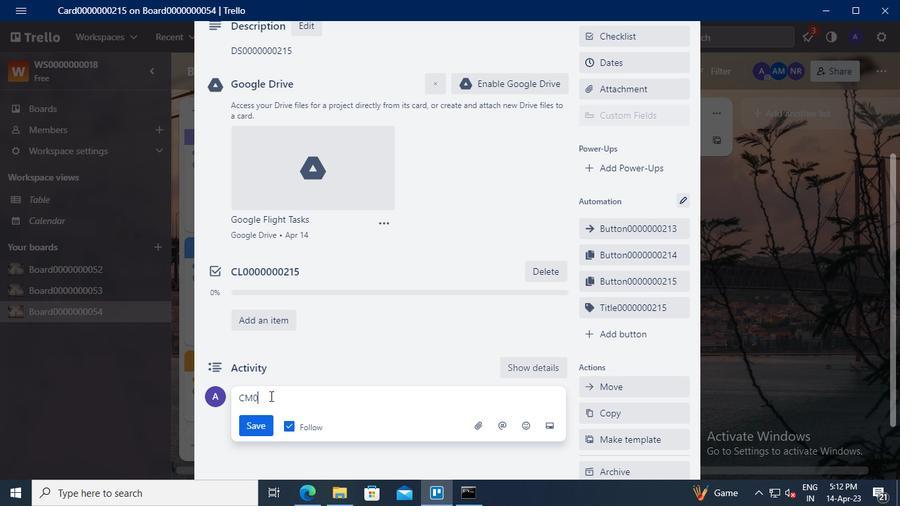
Action: Keyboard <96>
Screenshot: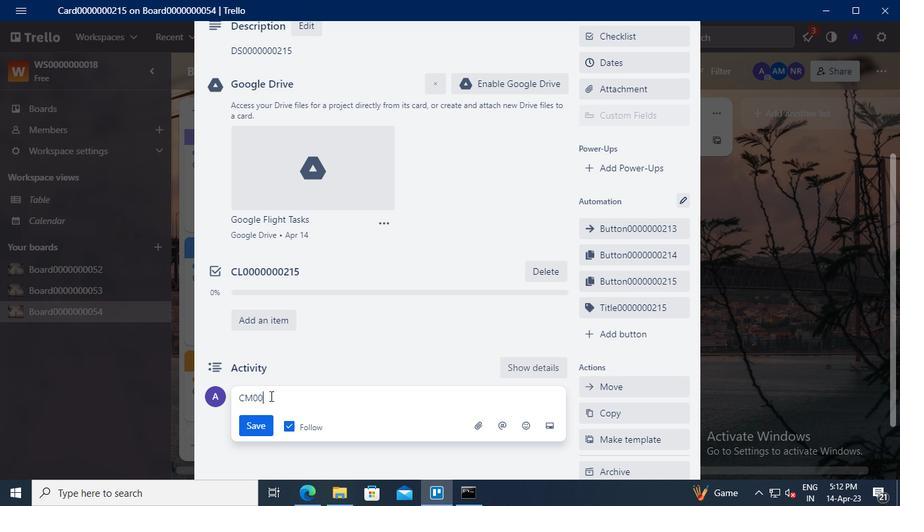 
Action: Keyboard <96>
Screenshot: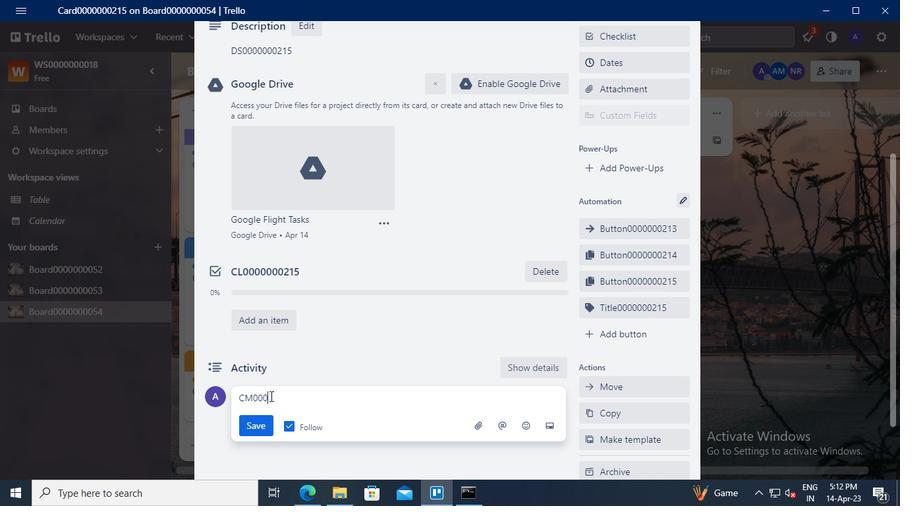 
Action: Keyboard <96>
Screenshot: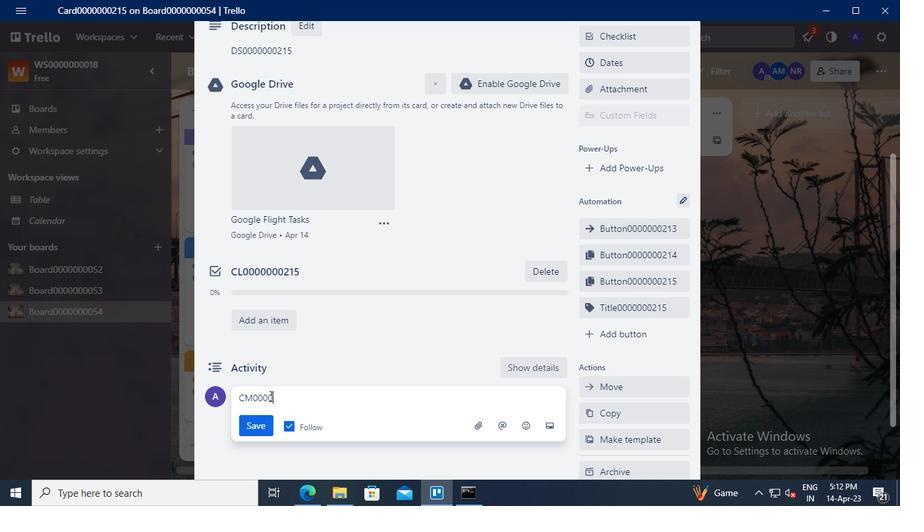 
Action: Keyboard <96>
Screenshot: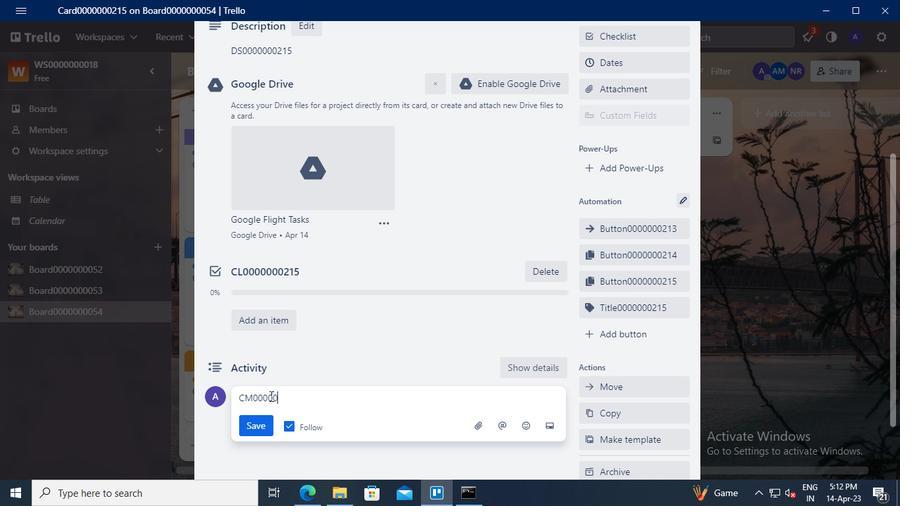 
Action: Keyboard <96>
Screenshot: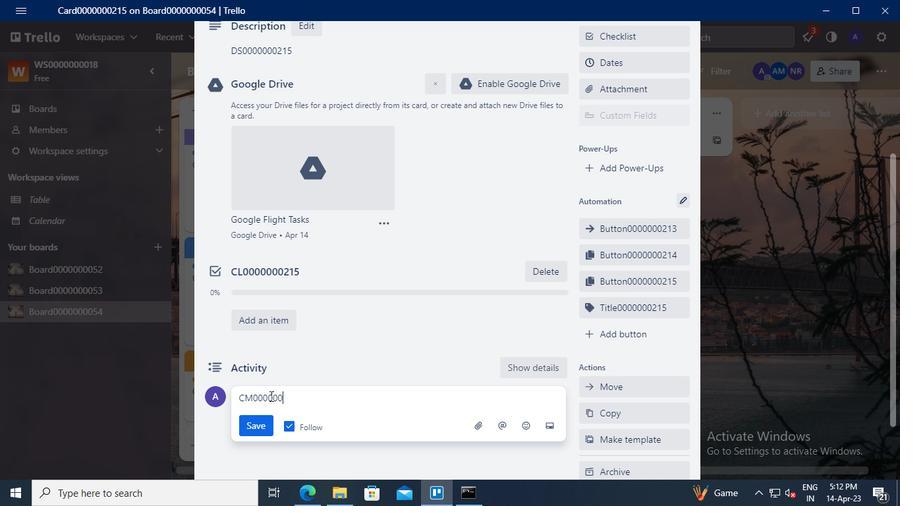 
Action: Keyboard <98>
Screenshot: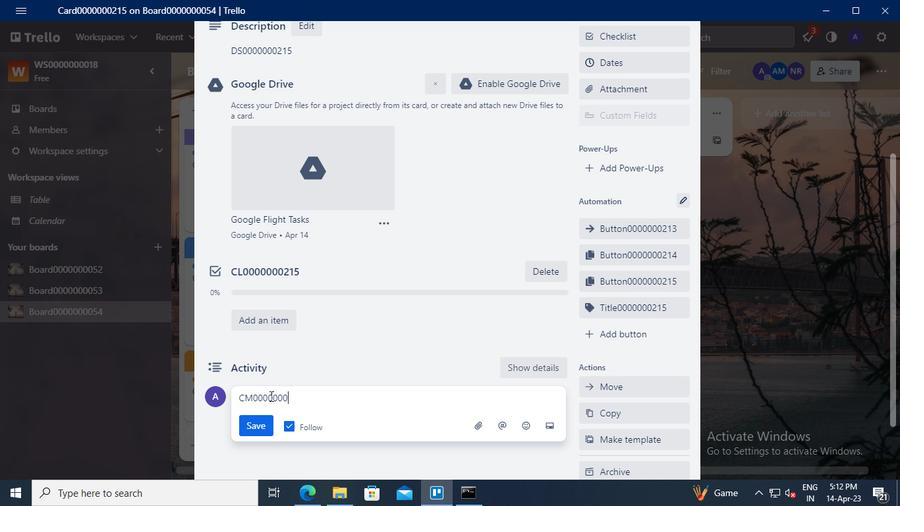 
Action: Keyboard <97>
Screenshot: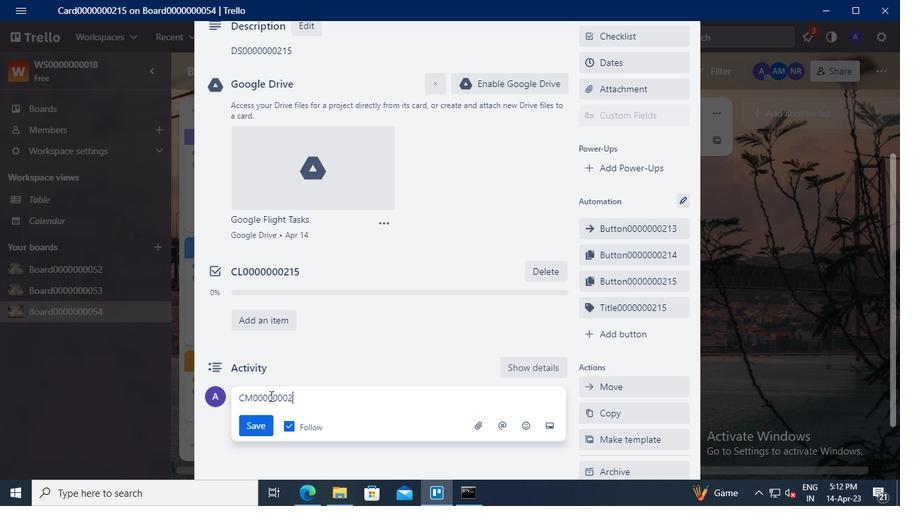 
Action: Keyboard <101>
Screenshot: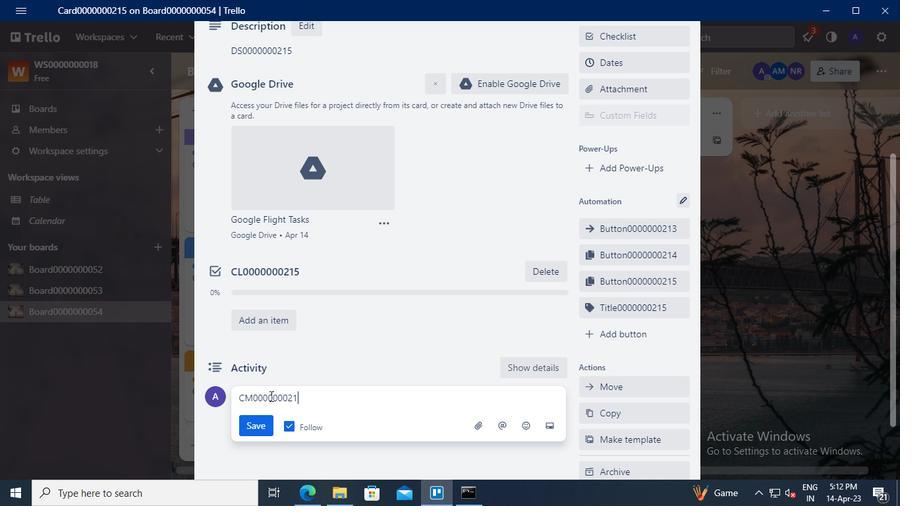 
Action: Mouse moved to (261, 423)
Screenshot: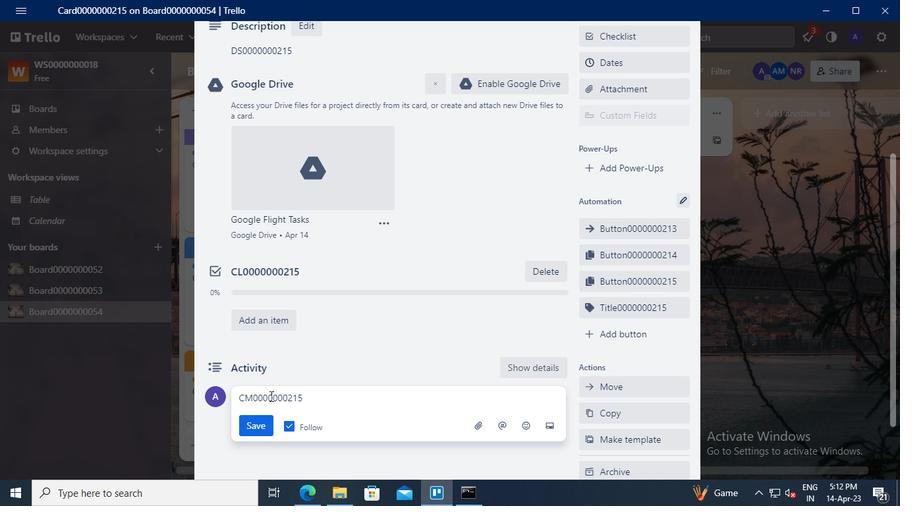 
Action: Mouse pressed left at (261, 423)
Screenshot: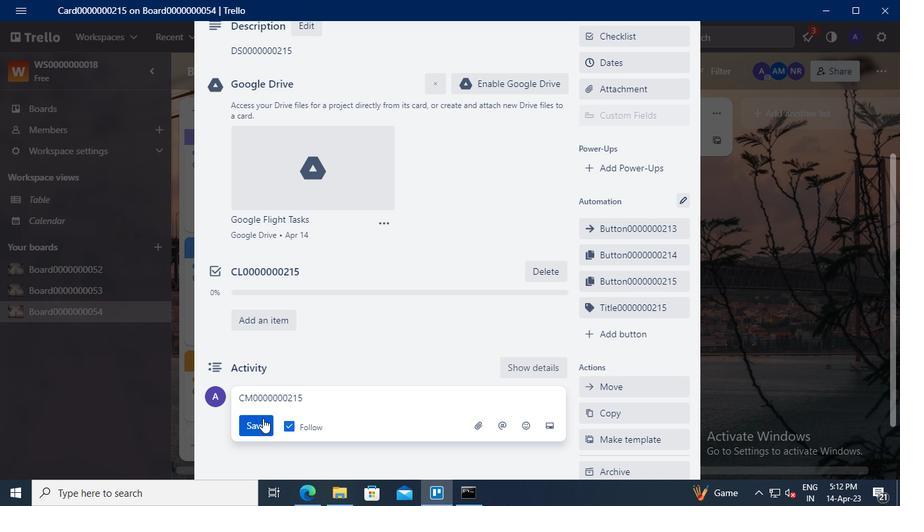 
Action: Mouse moved to (472, 496)
Screenshot: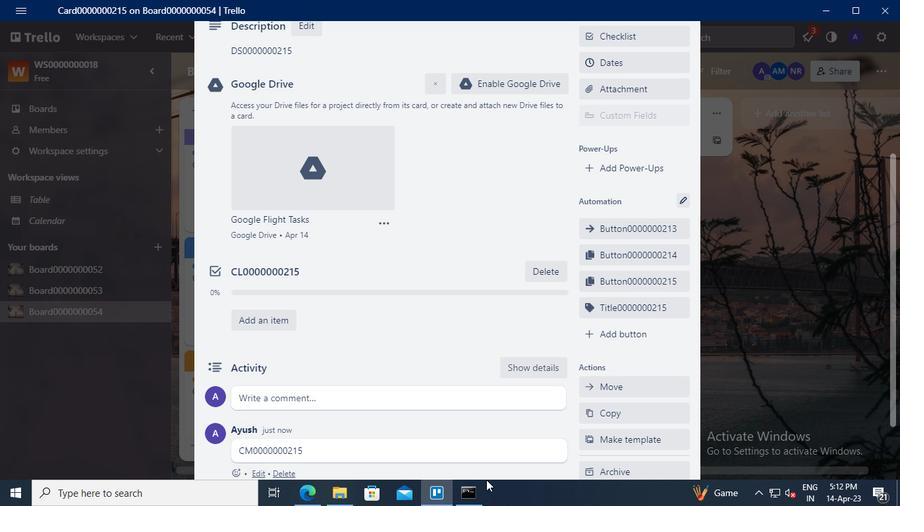 
Action: Mouse pressed left at (472, 496)
Screenshot: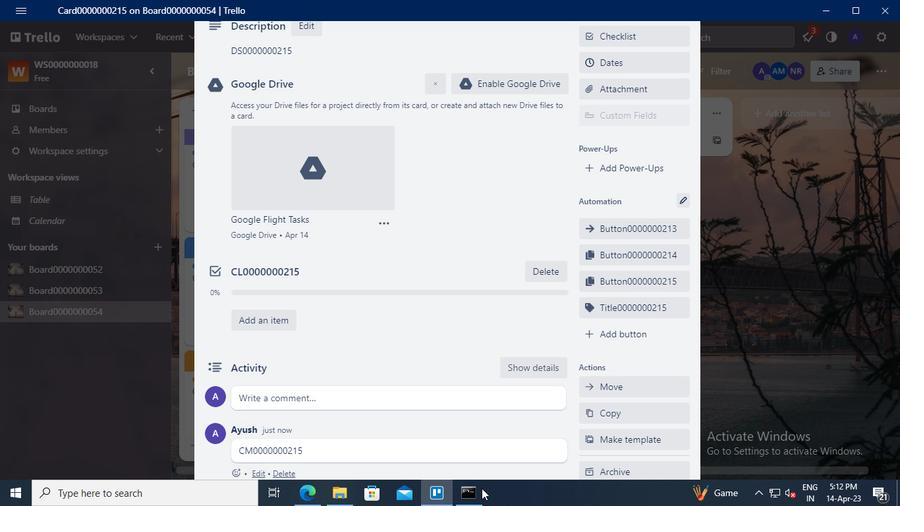
Action: Mouse moved to (721, 98)
Screenshot: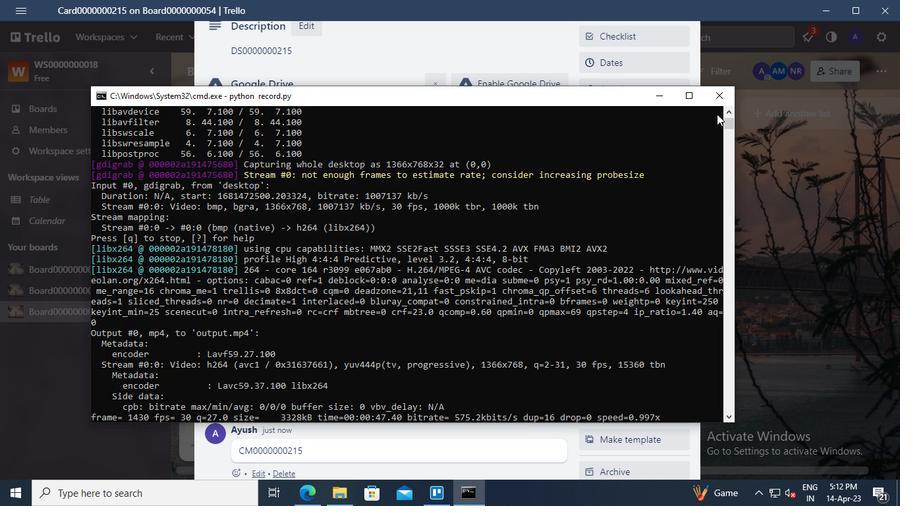 
Action: Mouse pressed left at (721, 98)
Screenshot: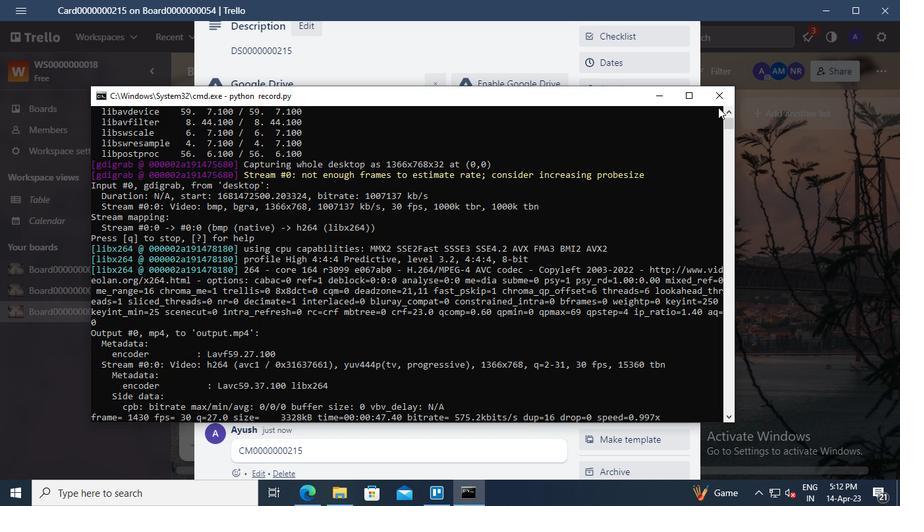 
